 Task: Slide 3 - Hey There!.
Action: Mouse moved to (36, 87)
Screenshot: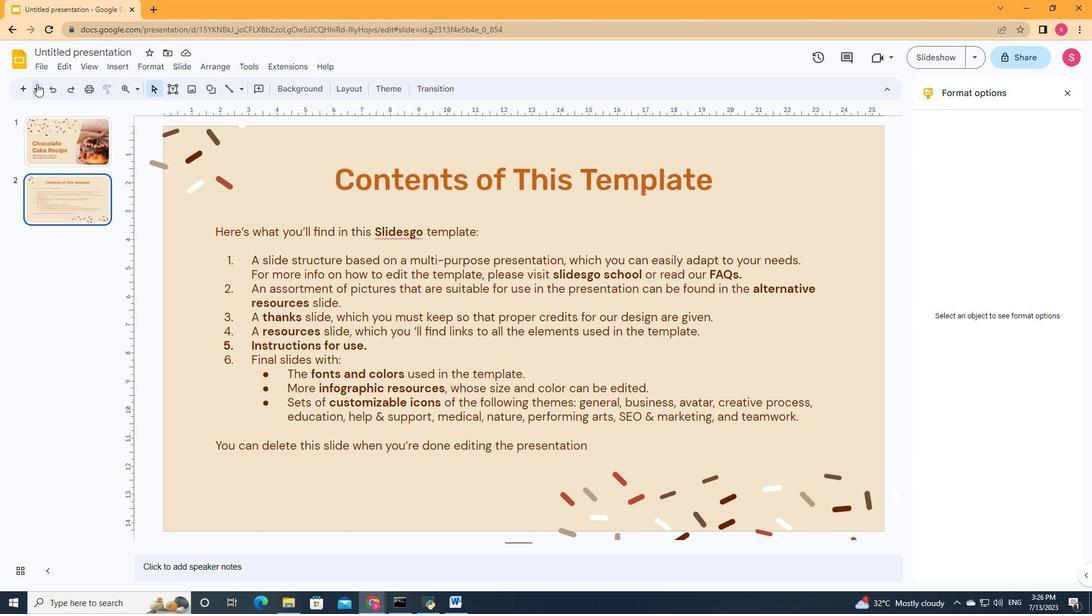 
Action: Mouse pressed left at (36, 87)
Screenshot: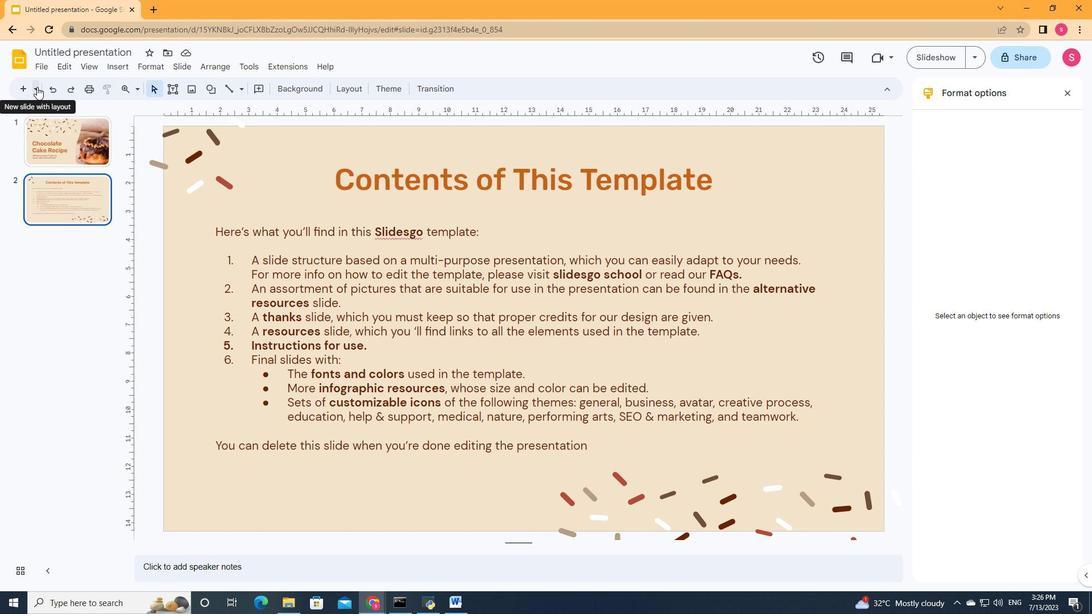 
Action: Mouse moved to (135, 390)
Screenshot: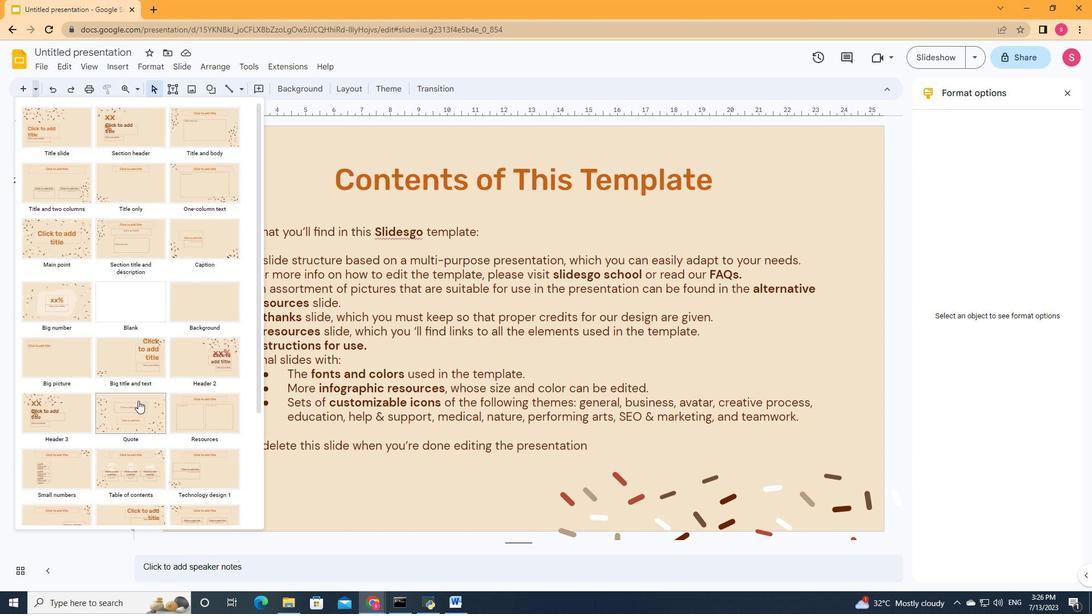 
Action: Mouse scrolled (135, 390) with delta (0, 0)
Screenshot: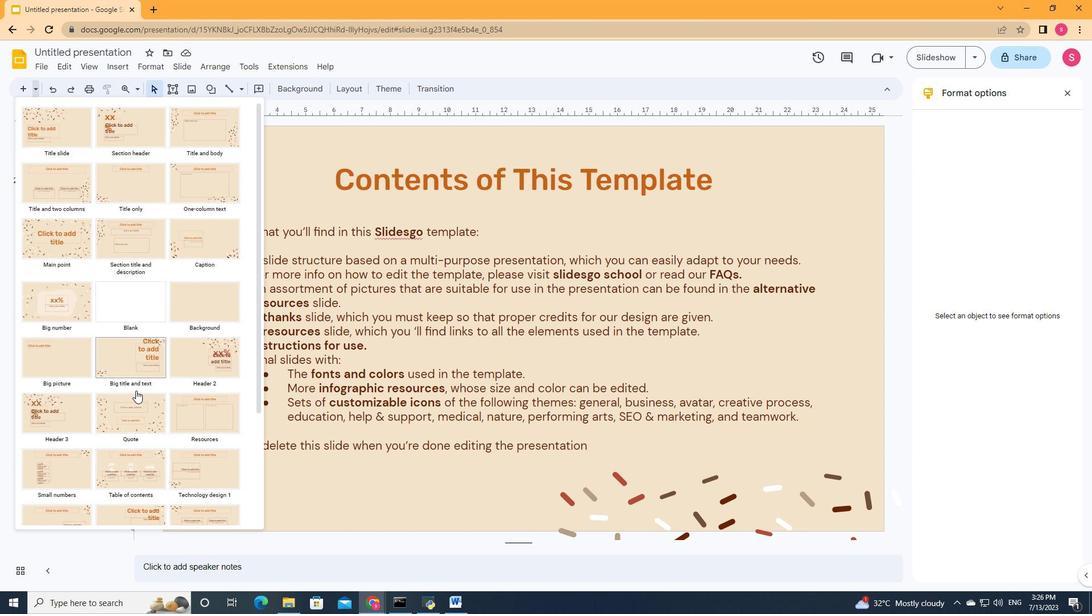 
Action: Mouse moved to (140, 307)
Screenshot: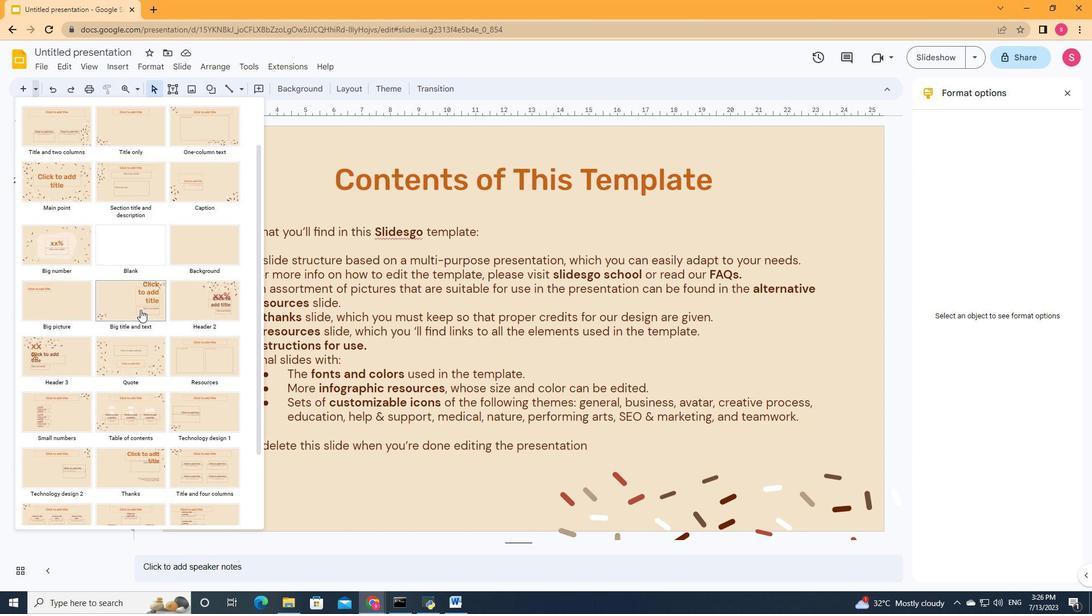 
Action: Mouse pressed left at (140, 307)
Screenshot: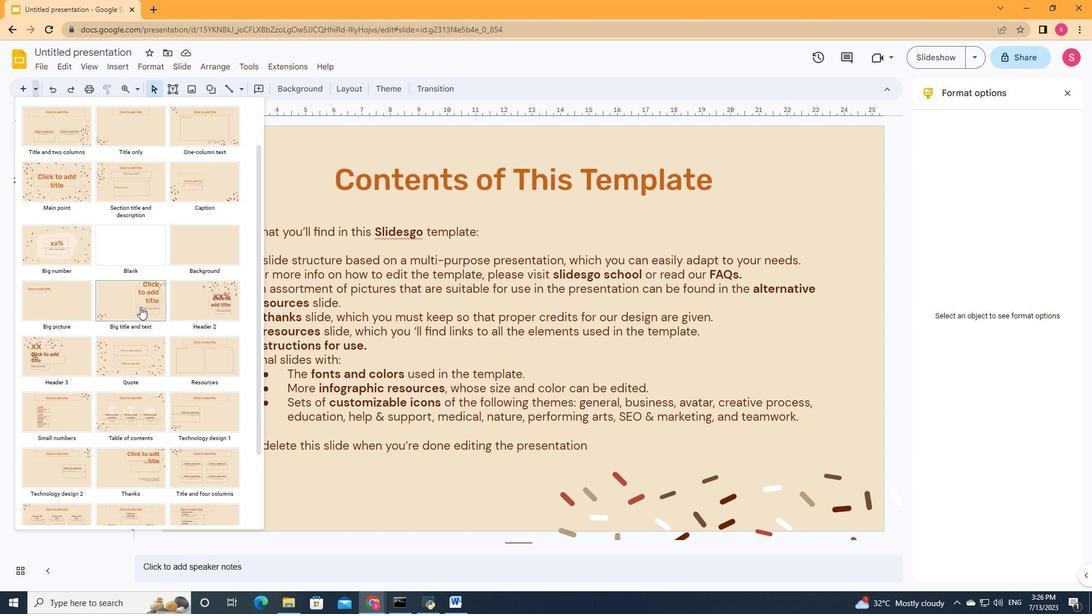 
Action: Mouse moved to (751, 215)
Screenshot: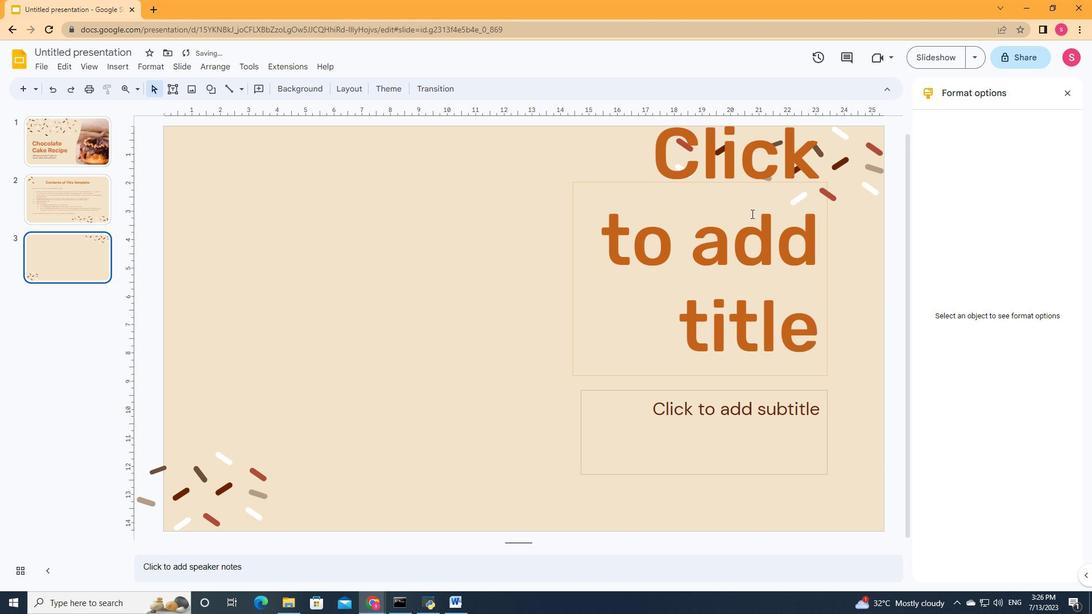 
Action: Mouse pressed left at (751, 215)
Screenshot: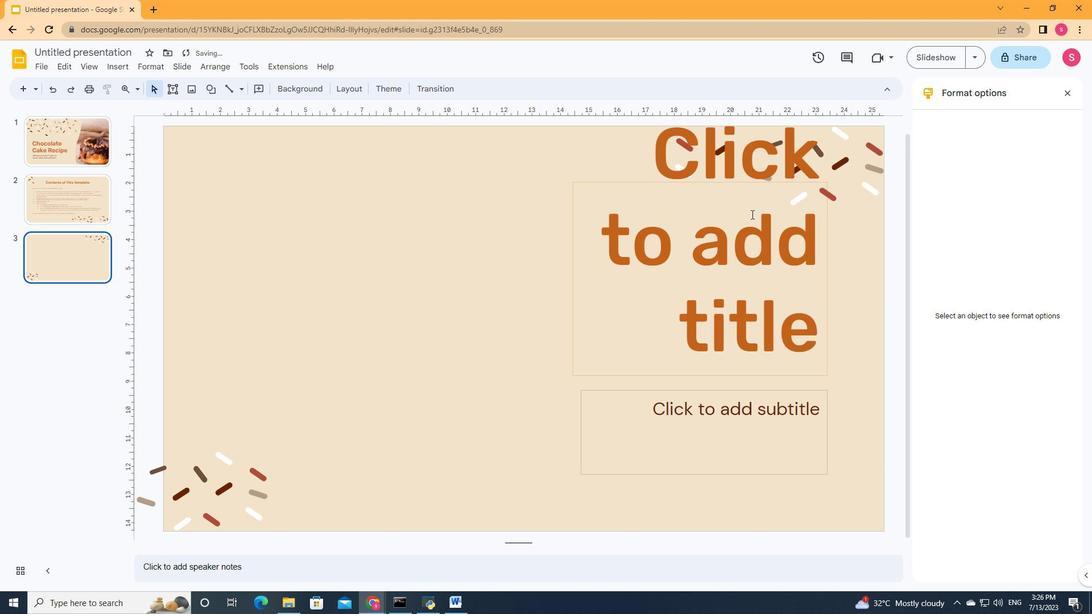 
Action: Key pressed <Key.shift>Hey<Key.space><Key.shift>There<Key.shift><Key.shift><Key.shift><Key.shift><Key.shift><Key.shift><Key.shift><Key.shift><Key.shift><Key.shift>!
Screenshot: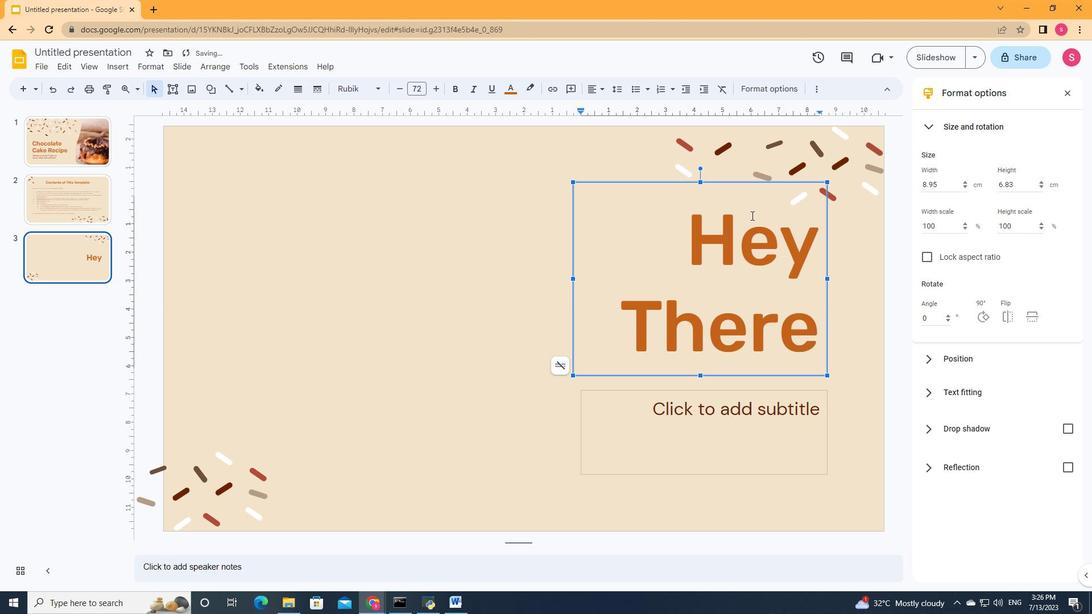 
Action: Mouse moved to (769, 418)
Screenshot: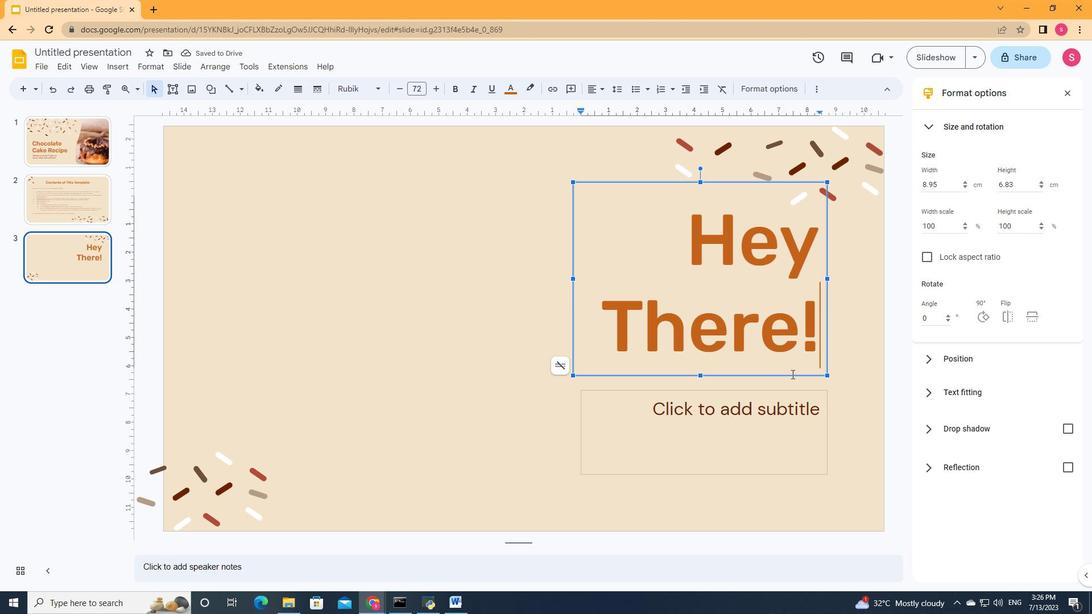 
Action: Mouse pressed left at (769, 418)
Screenshot: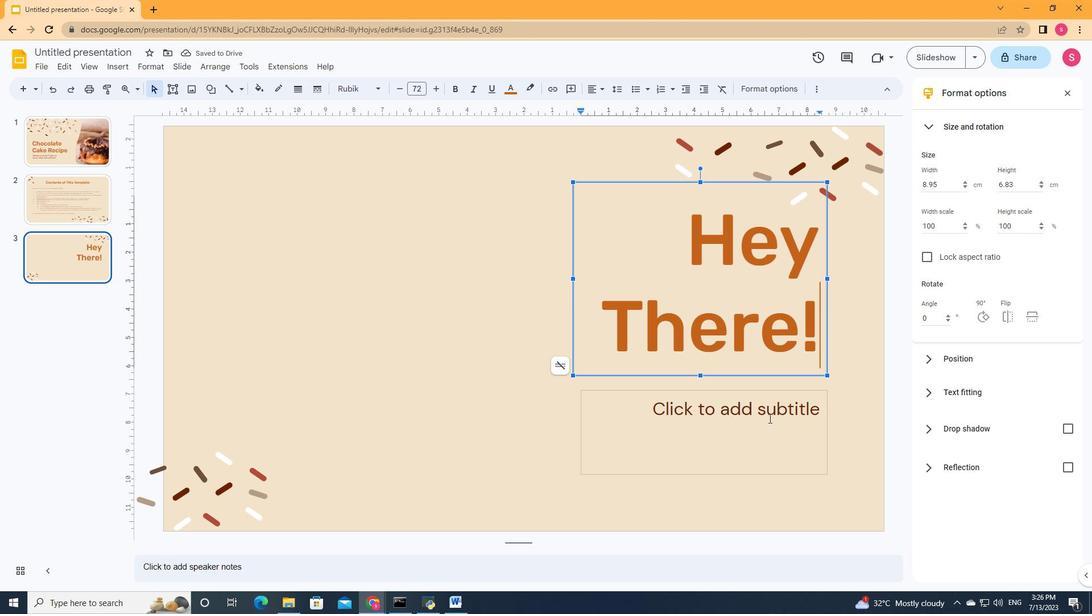 
Action: Mouse moved to (768, 419)
Screenshot: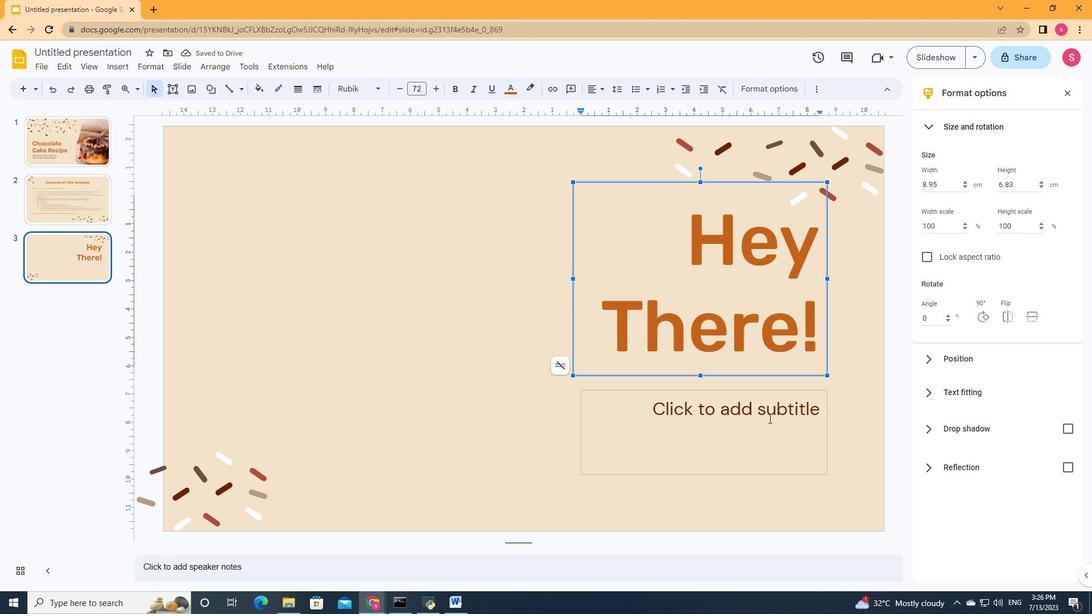 
Action: Key pressed <Key.shift>Are<Key.space>you<Key.space>ready<Key.space>to<Key.space>make<Key.space>an<Key.space>awa<Key.backspace>esome<Key.space>chocolate<Key.space>cake<Key.shift><Key.shift><Key.shift><Key.shift><Key.shift><Key.shift><Key.shift><Key.shift><Key.shift><Key.shift><Key.shift><Key.shift>?<Key.space>le<Key.backspace><Key.backspace><Key.shift><Key.shift>Let's<Key.space>start<Key.space>then<Key.shift><Key.shift><Key.shift>!
Screenshot: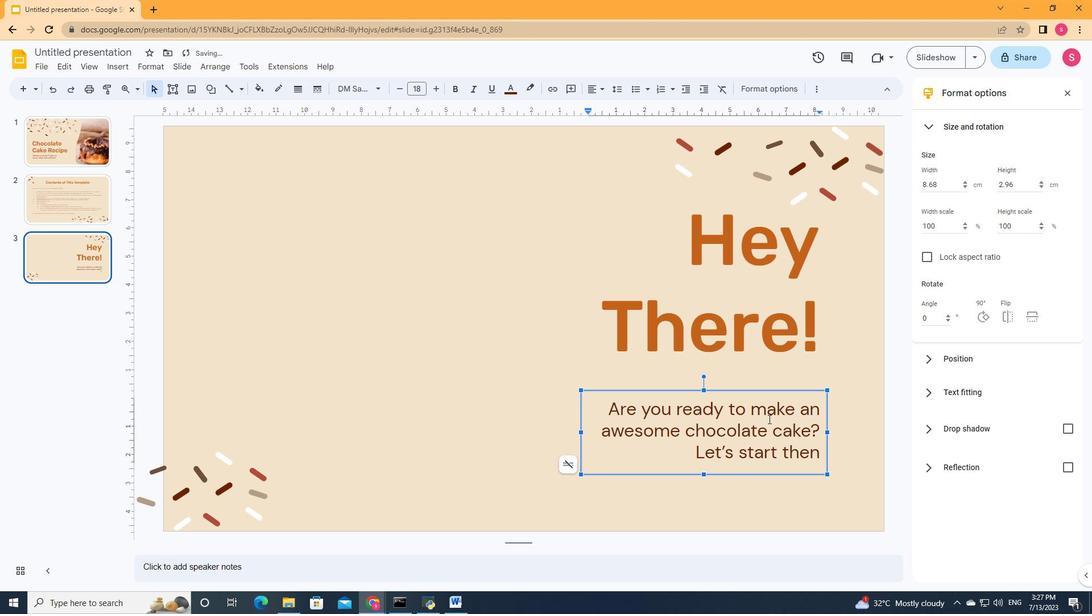 
Action: Mouse moved to (724, 379)
Screenshot: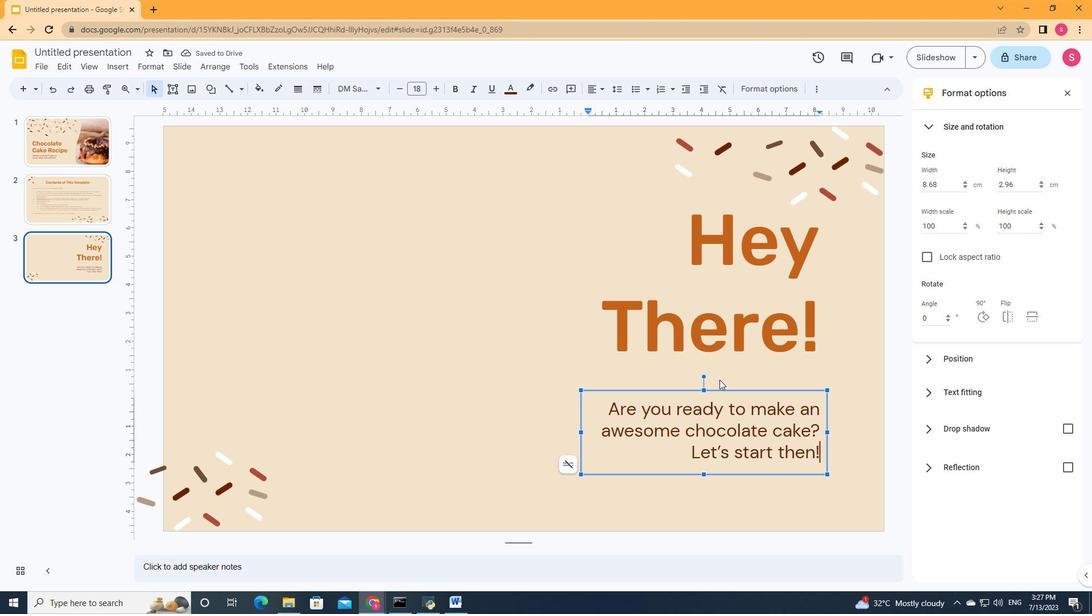
Action: Mouse pressed left at (724, 379)
Screenshot: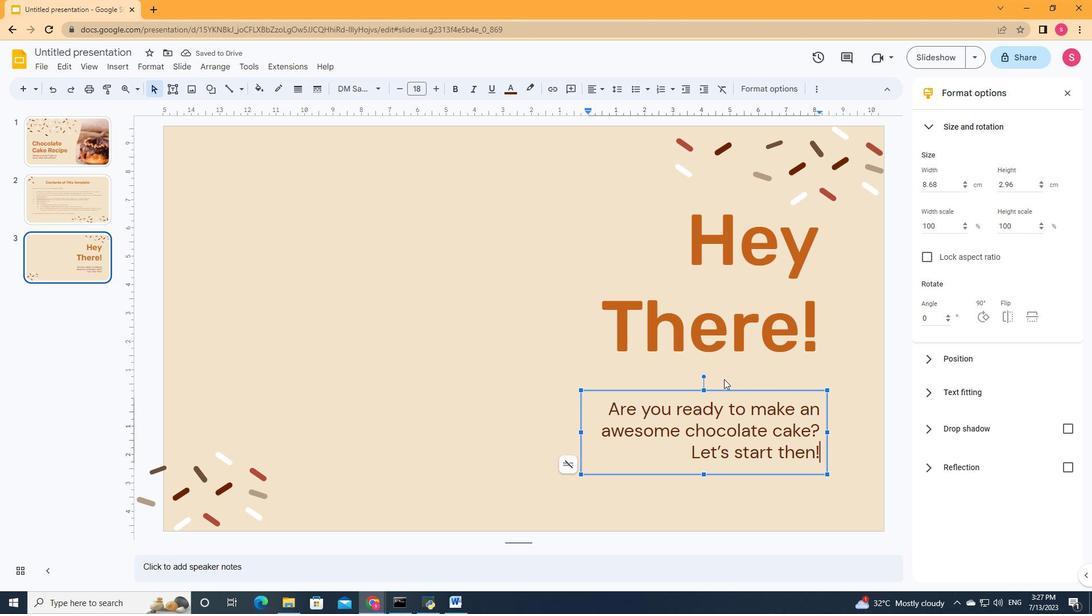 
Action: Mouse moved to (241, 87)
Screenshot: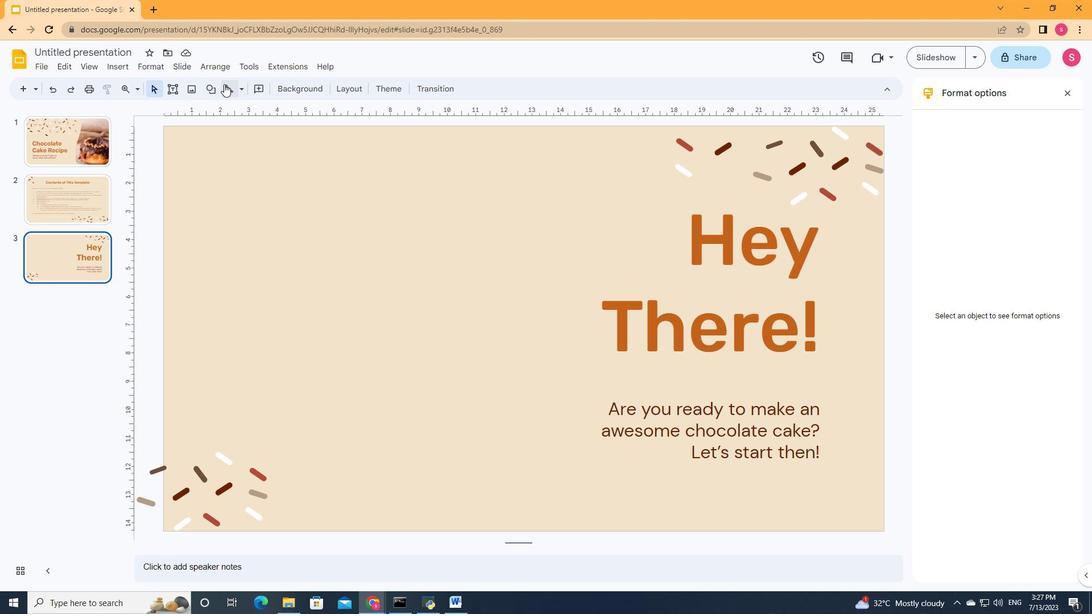 
Action: Mouse pressed left at (241, 87)
Screenshot: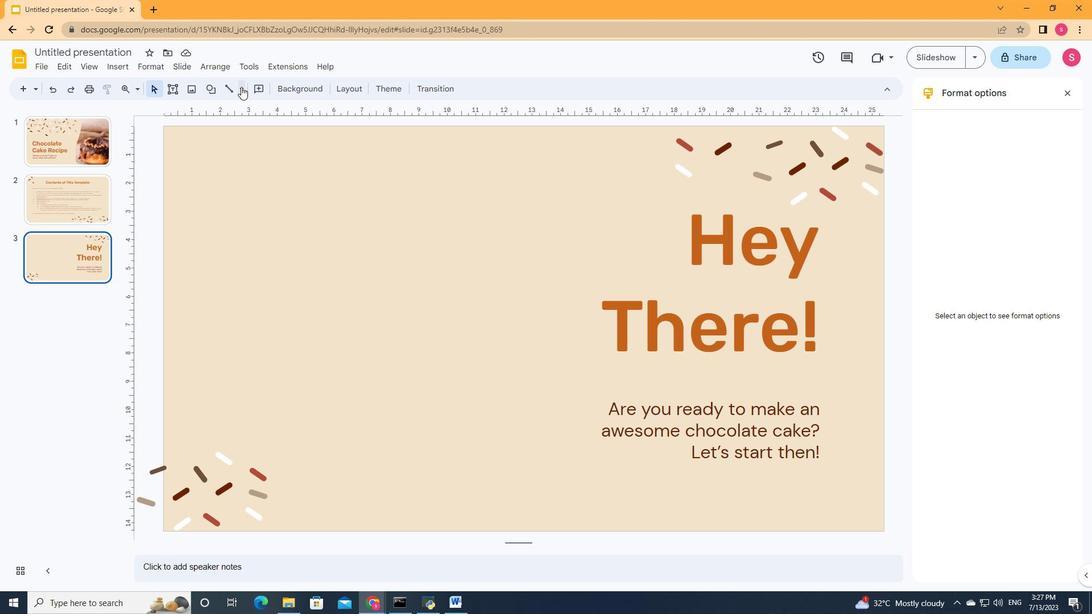 
Action: Mouse moved to (248, 112)
Screenshot: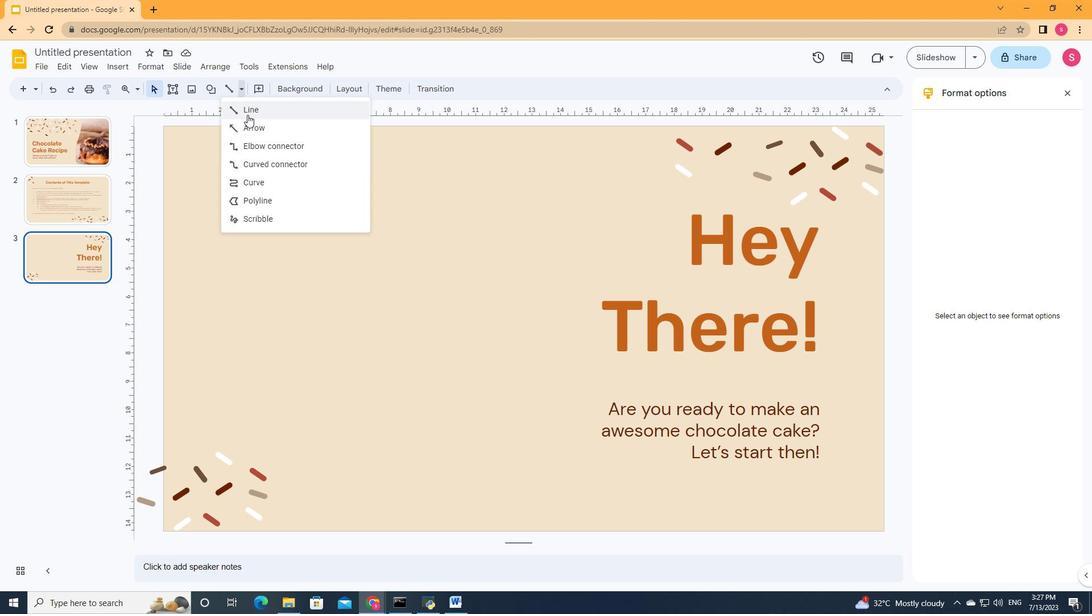 
Action: Mouse pressed left at (248, 112)
Screenshot: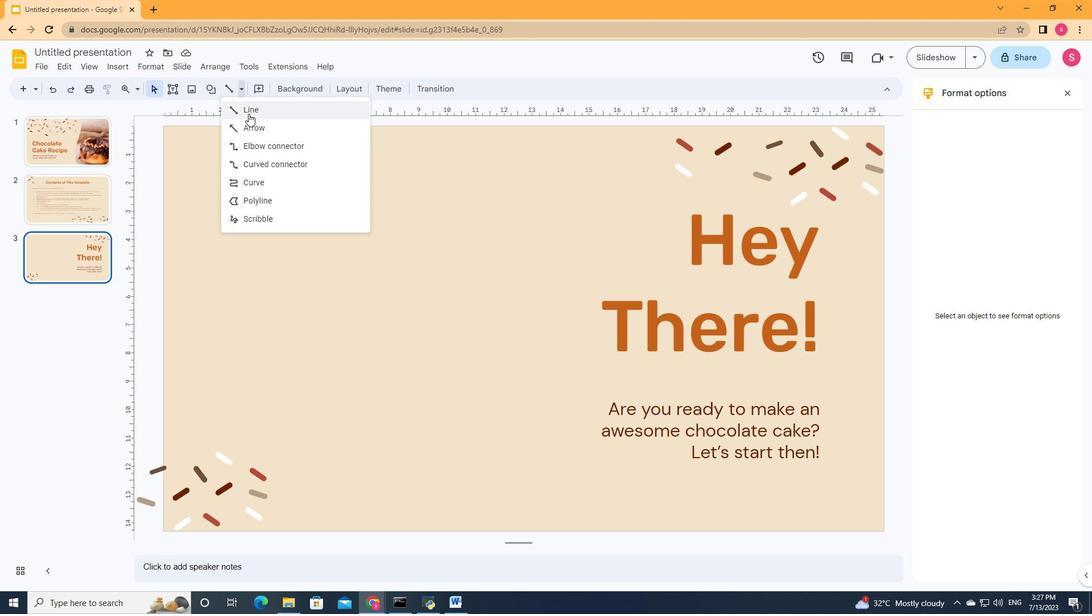 
Action: Mouse moved to (613, 379)
Screenshot: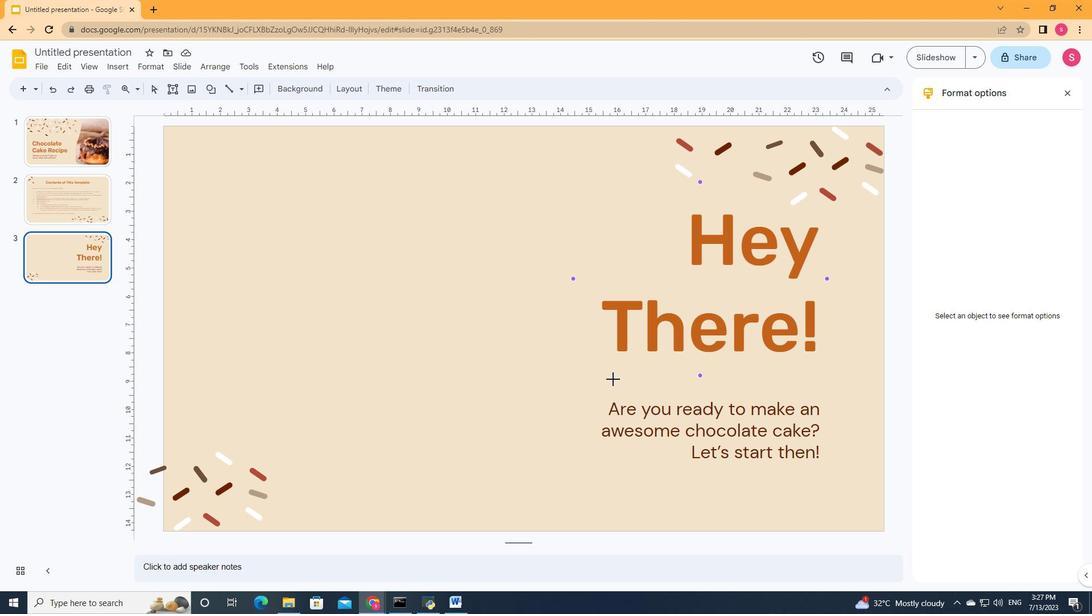 
Action: Mouse pressed left at (613, 379)
Screenshot: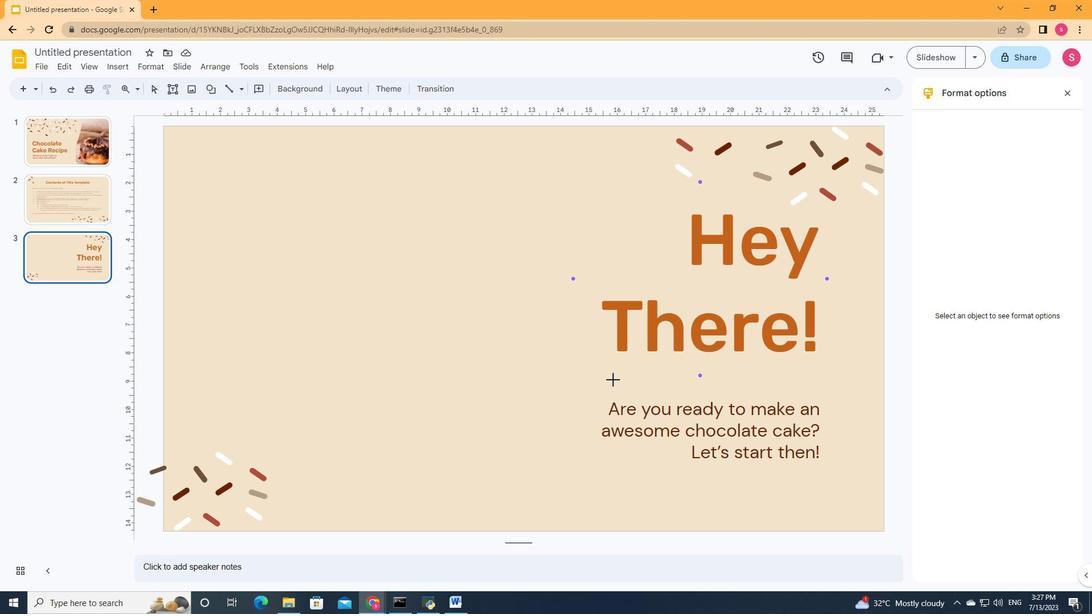 
Action: Mouse moved to (295, 89)
Screenshot: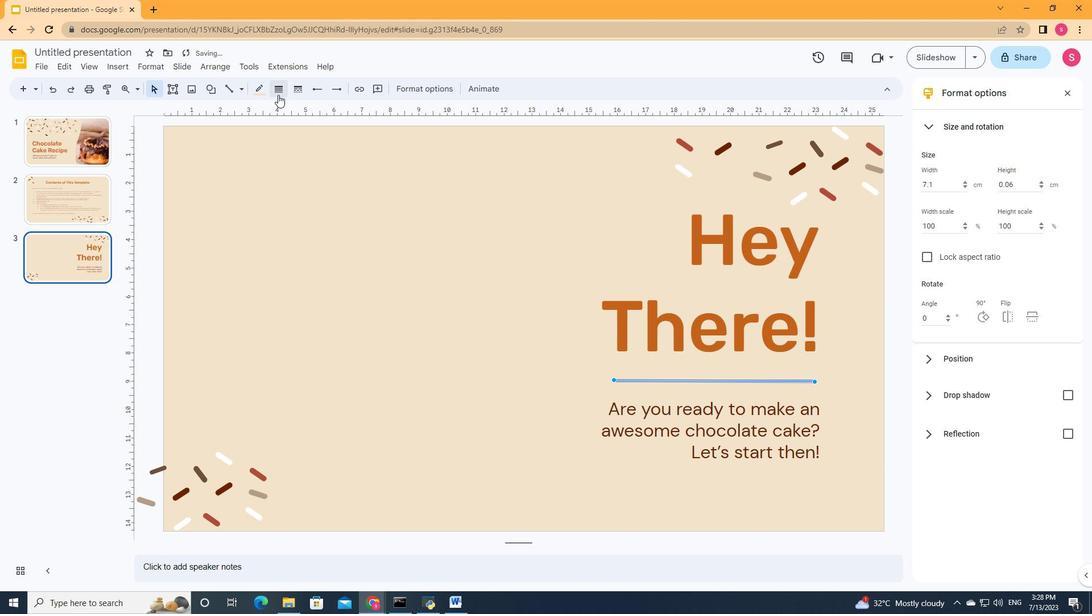 
Action: Mouse pressed left at (295, 89)
Screenshot: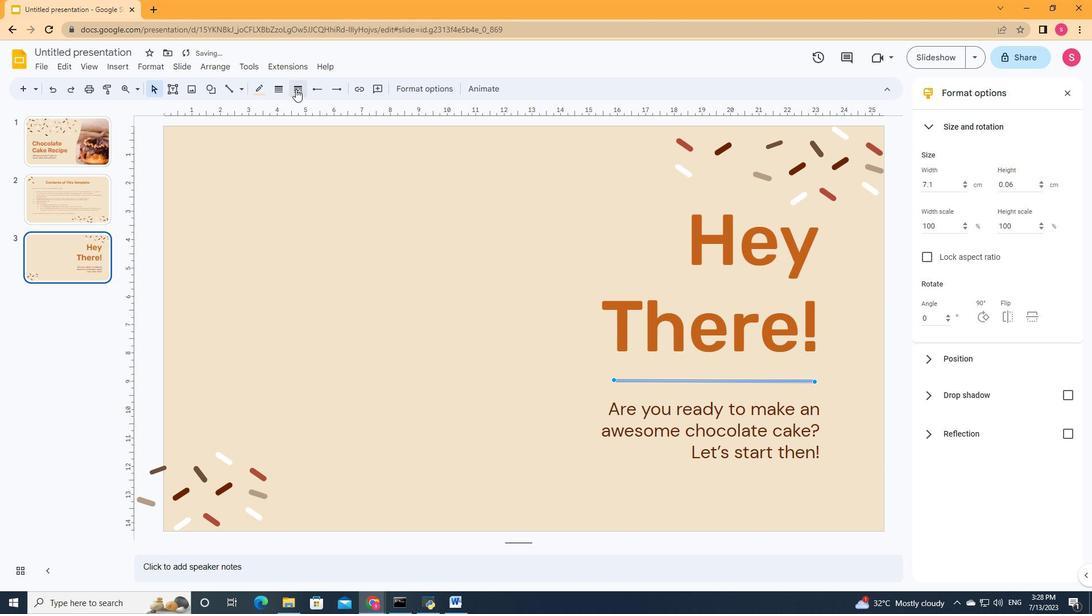 
Action: Mouse moved to (322, 179)
Screenshot: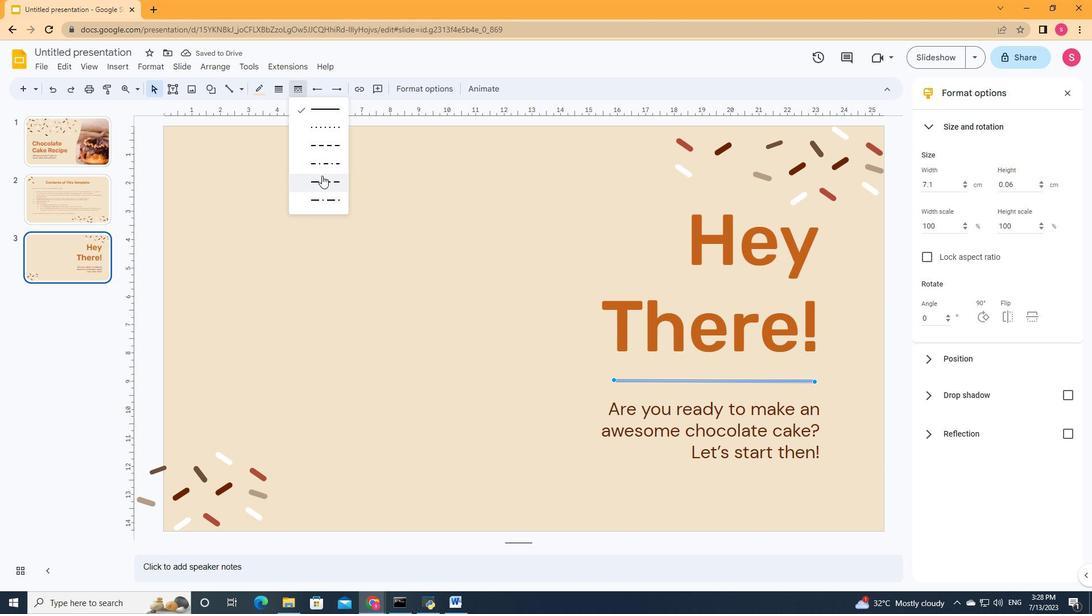 
Action: Mouse pressed left at (322, 179)
Screenshot: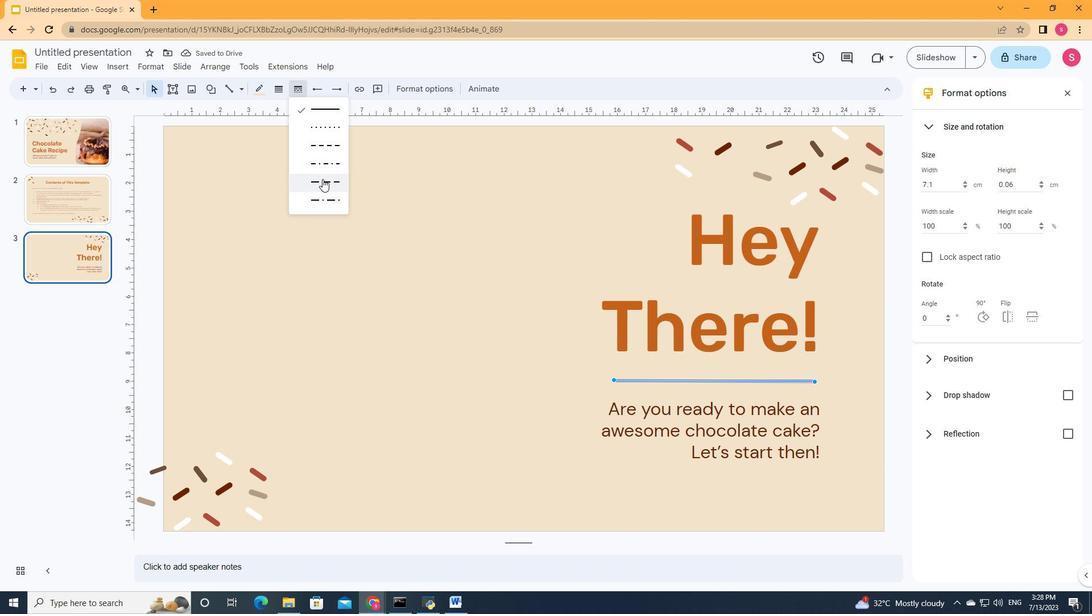 
Action: Mouse moved to (548, 361)
Screenshot: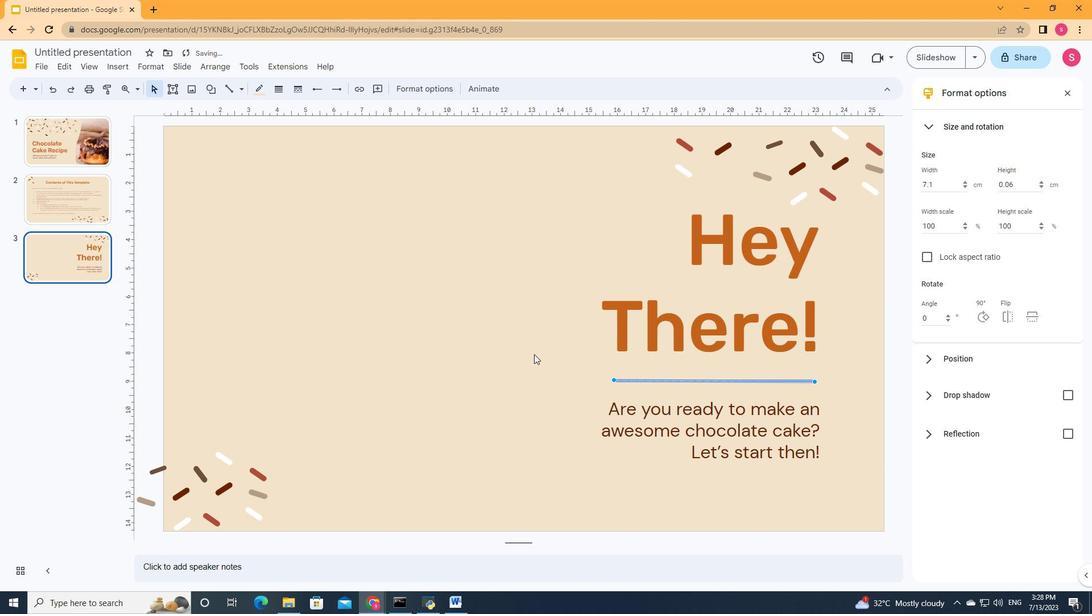 
Action: Mouse pressed left at (548, 361)
Screenshot: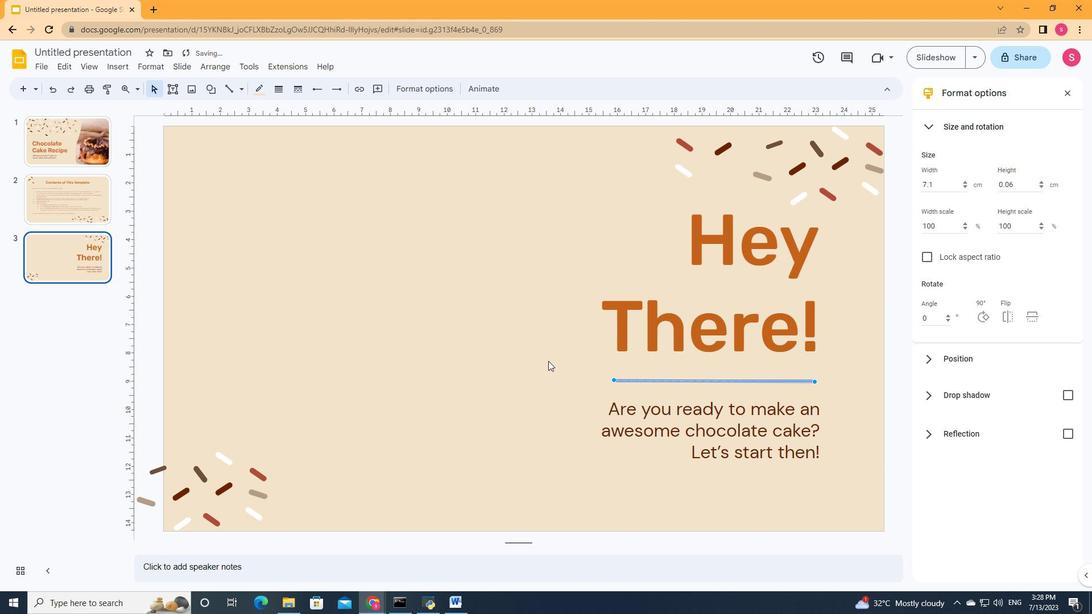 
Action: Mouse moved to (633, 381)
Screenshot: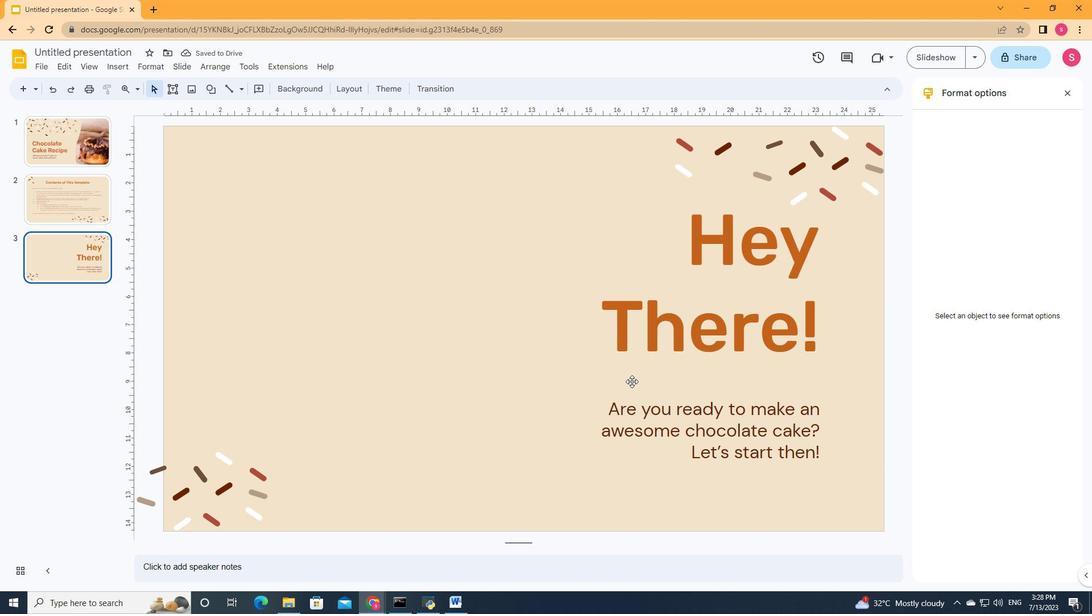 
Action: Mouse pressed left at (633, 381)
Screenshot: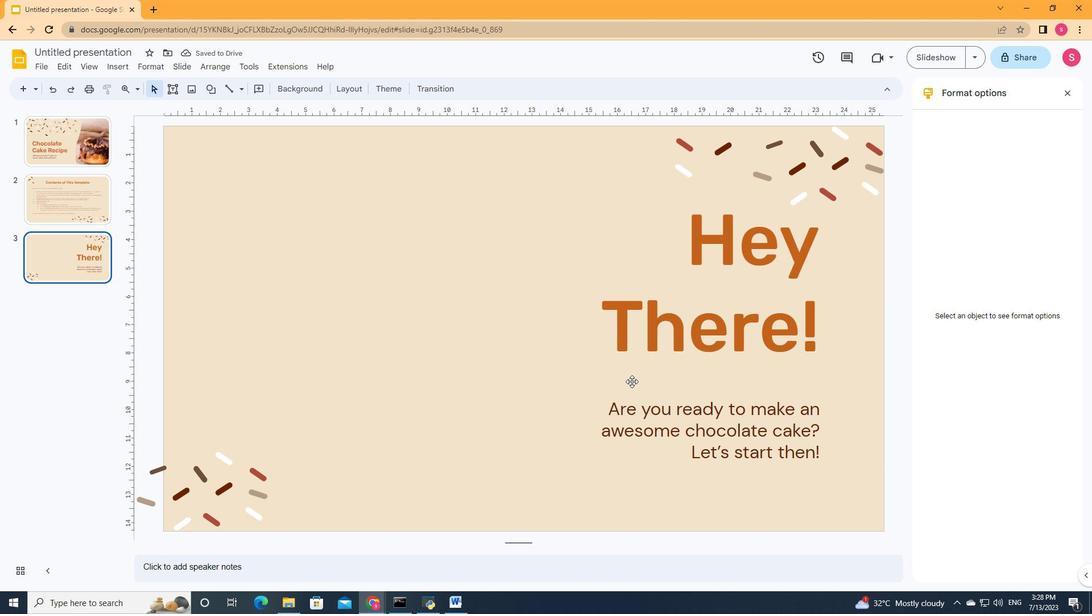 
Action: Mouse moved to (258, 93)
Screenshot: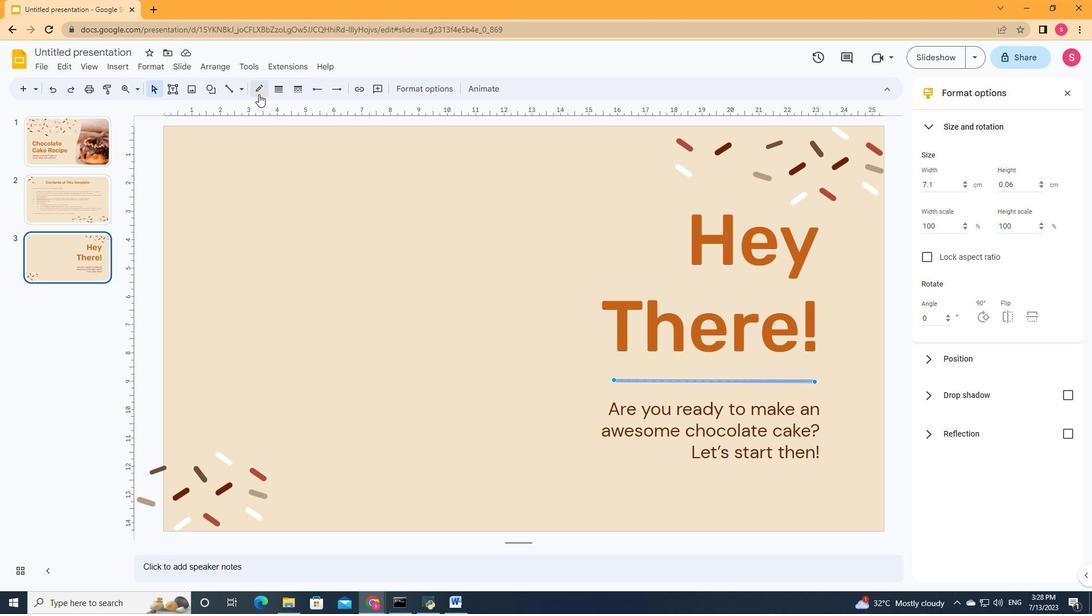 
Action: Mouse pressed left at (258, 93)
Screenshot: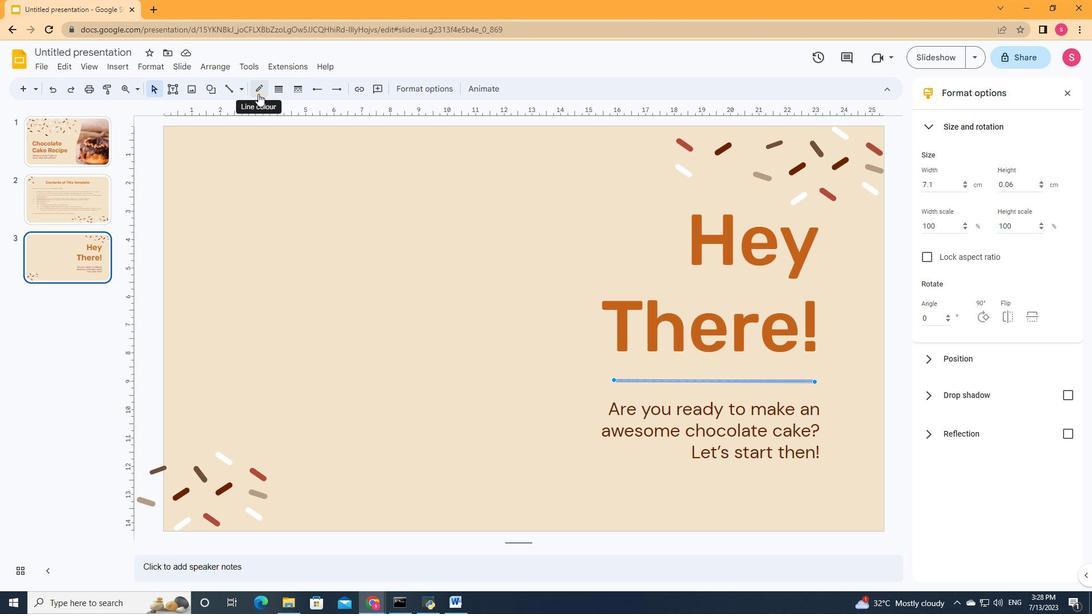 
Action: Mouse moved to (262, 124)
Screenshot: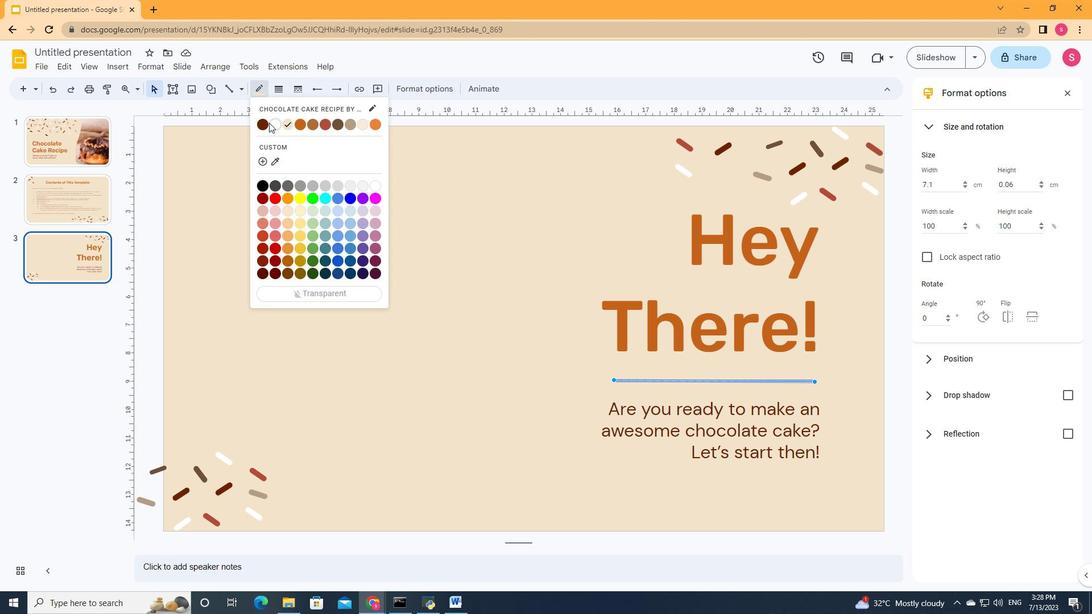 
Action: Mouse pressed left at (262, 124)
Screenshot: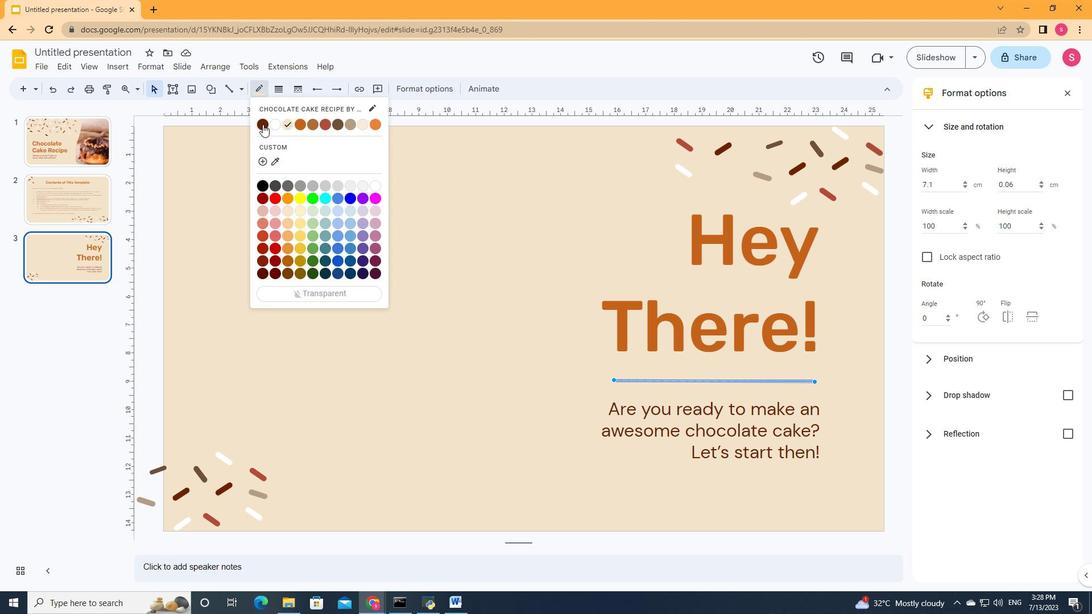
Action: Mouse moved to (550, 363)
Screenshot: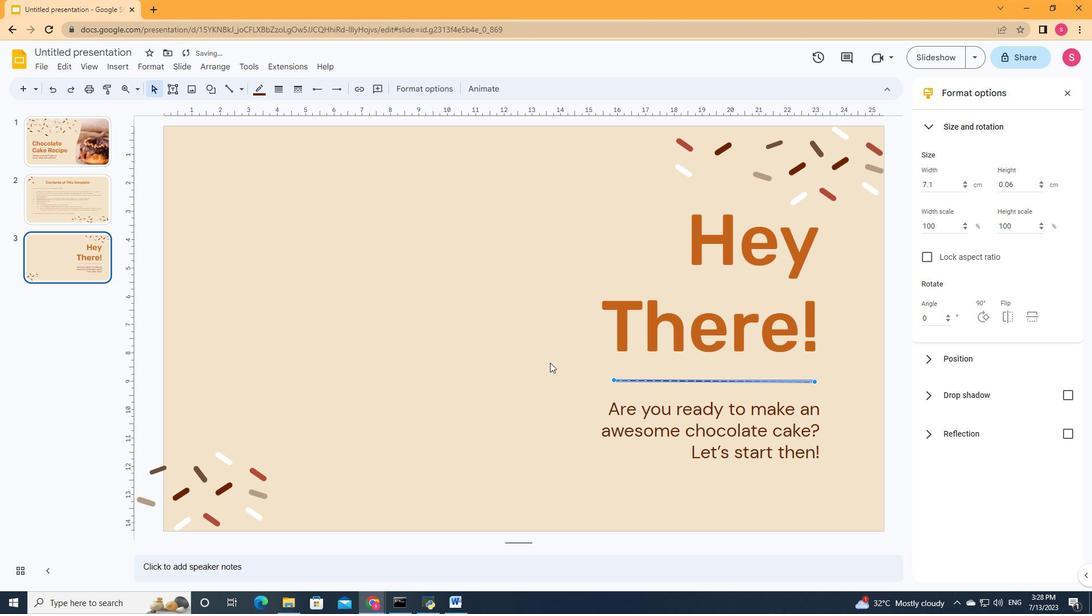 
Action: Mouse pressed left at (550, 363)
Screenshot: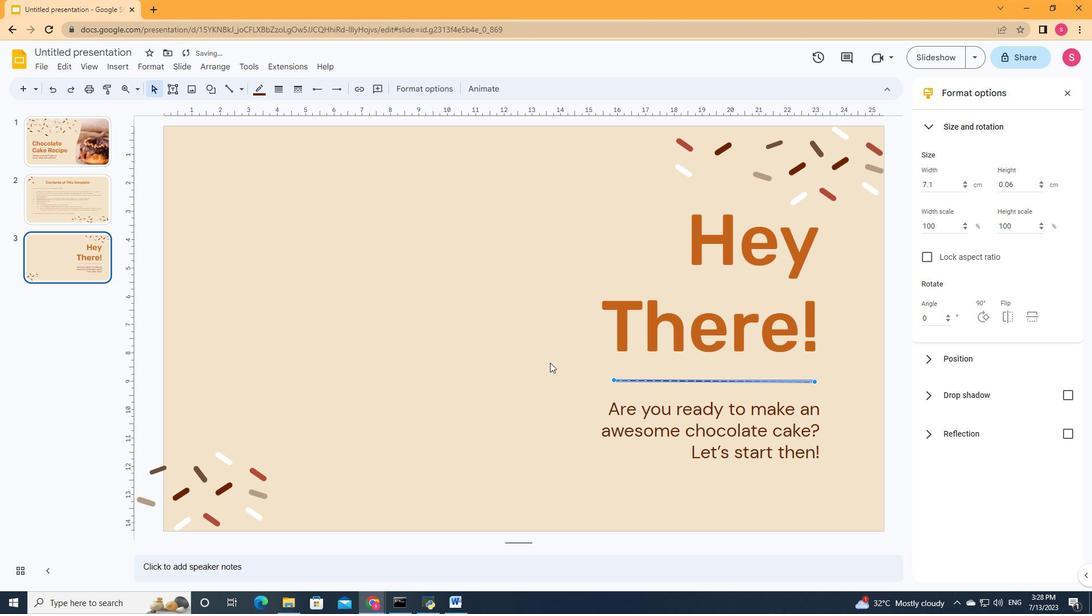 
Action: Mouse moved to (120, 72)
Screenshot: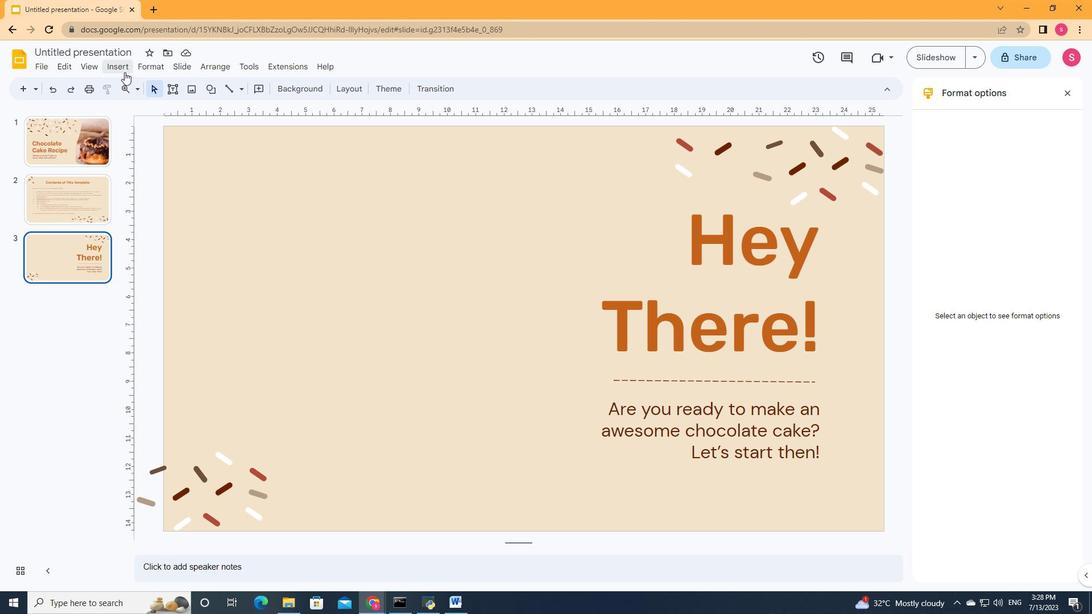 
Action: Mouse pressed left at (120, 72)
Screenshot: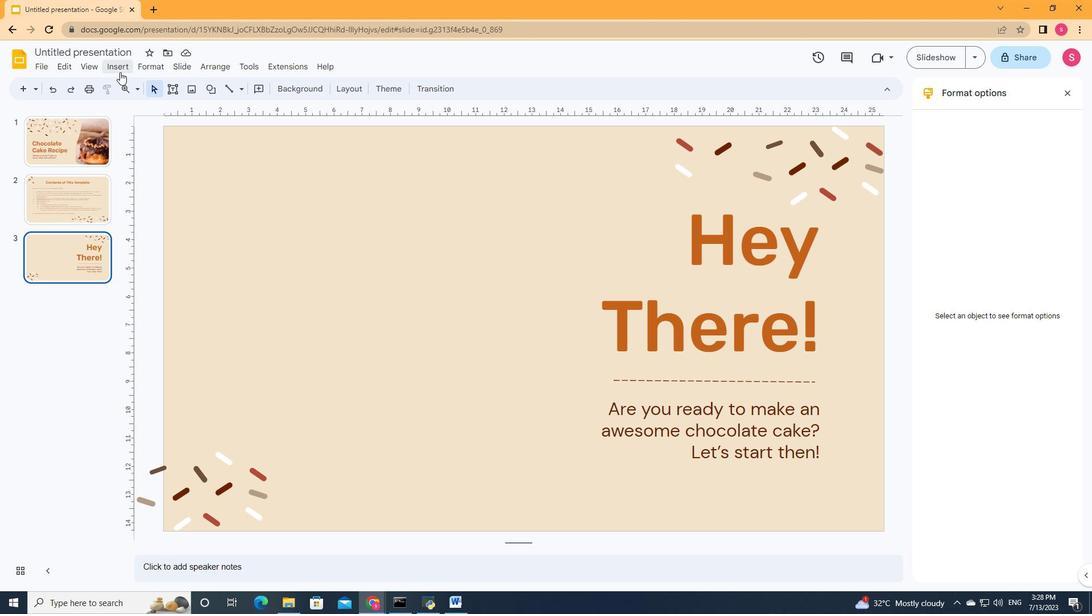 
Action: Mouse moved to (296, 84)
Screenshot: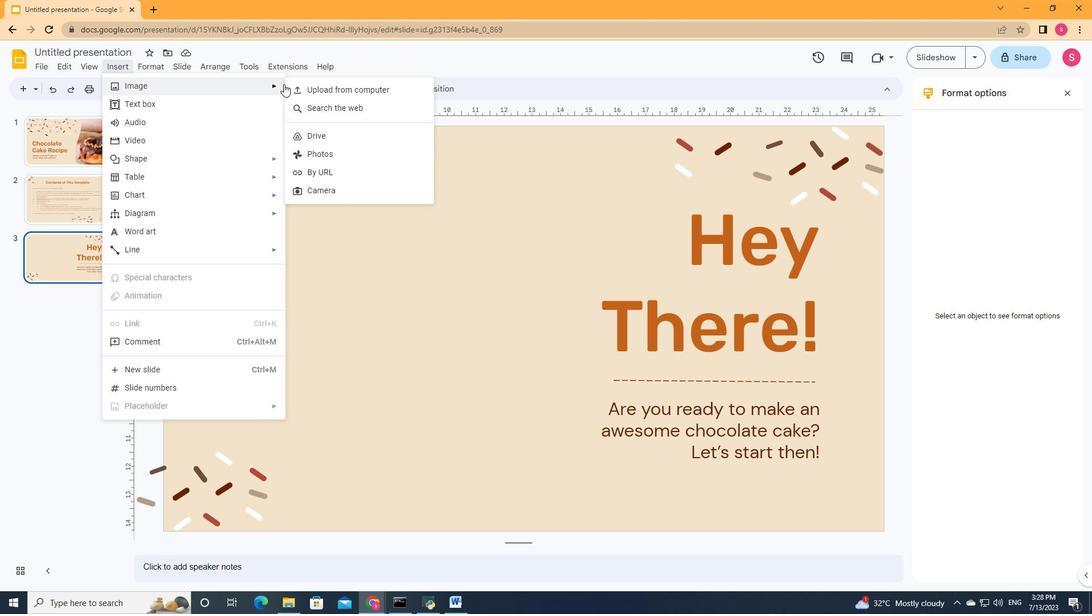 
Action: Mouse pressed left at (296, 84)
Screenshot: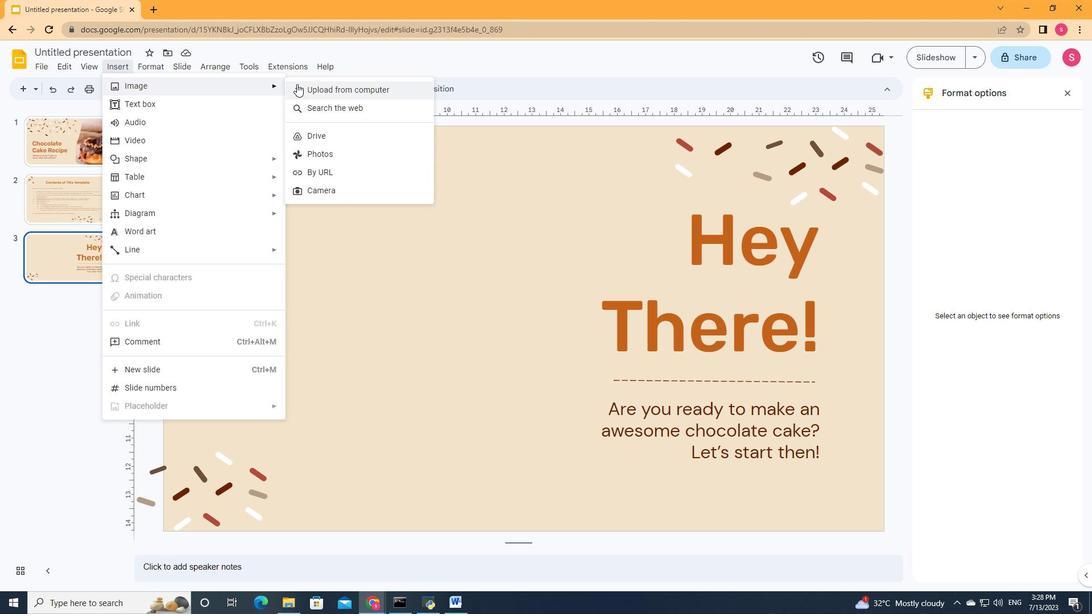 
Action: Mouse moved to (349, 324)
Screenshot: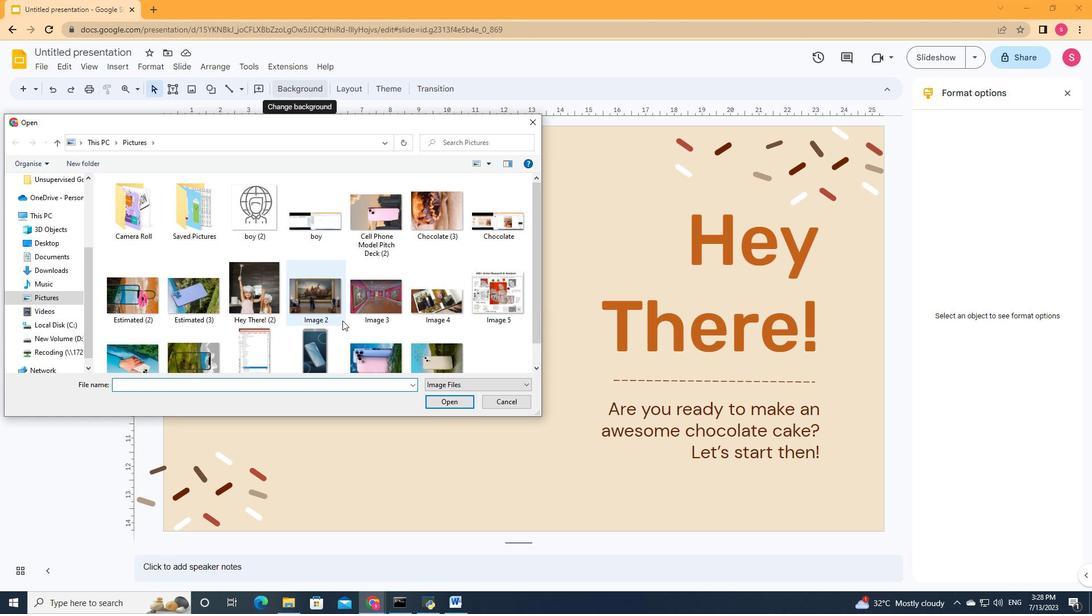 
Action: Mouse scrolled (349, 324) with delta (0, 0)
Screenshot: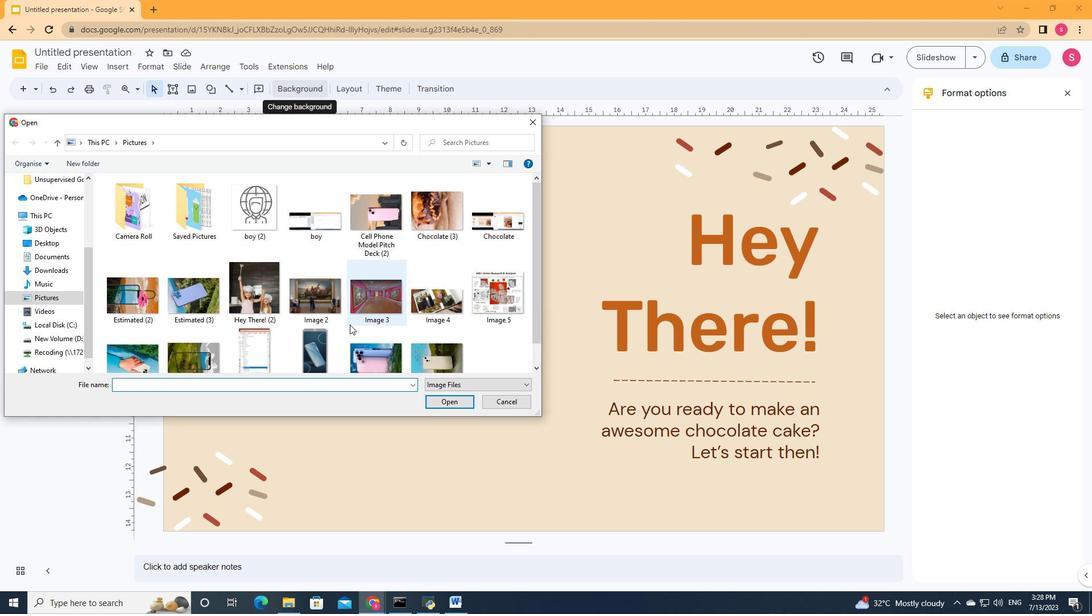 
Action: Mouse scrolled (349, 324) with delta (0, 0)
Screenshot: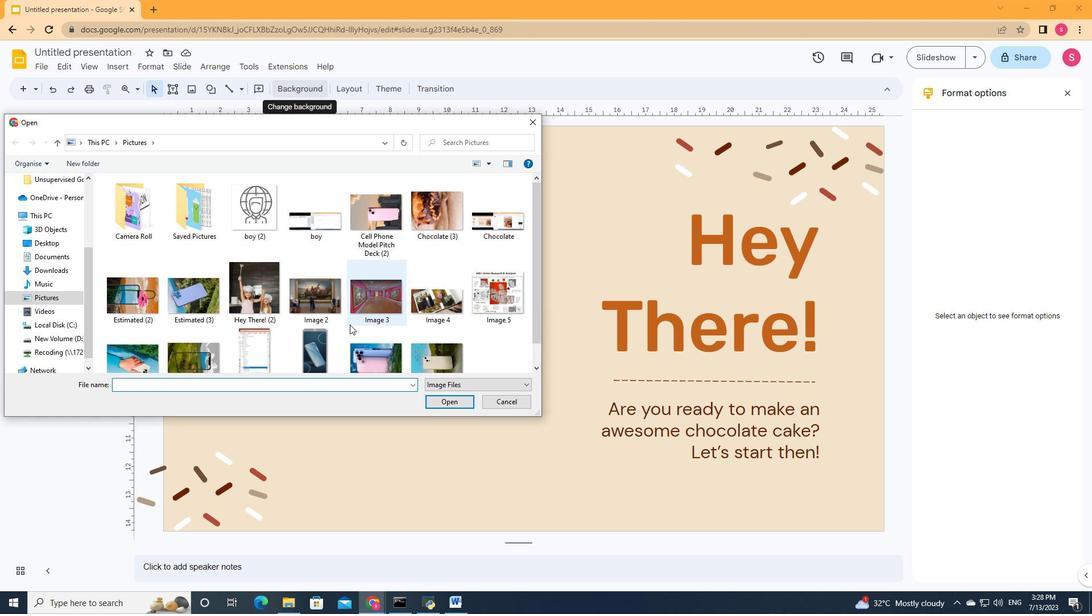 
Action: Mouse scrolled (349, 324) with delta (0, 0)
Screenshot: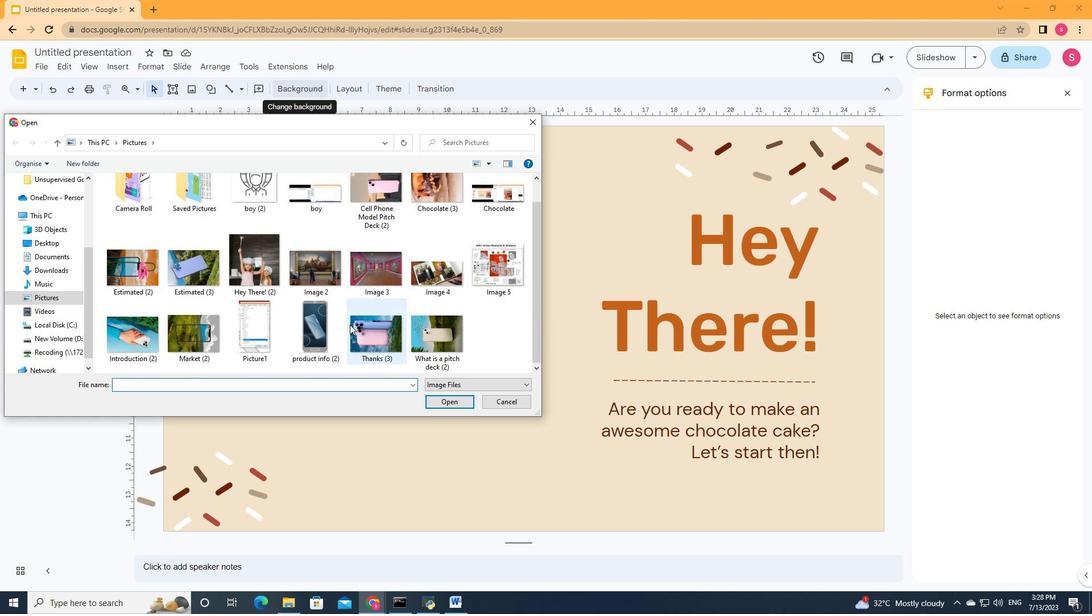 
Action: Mouse moved to (253, 266)
Screenshot: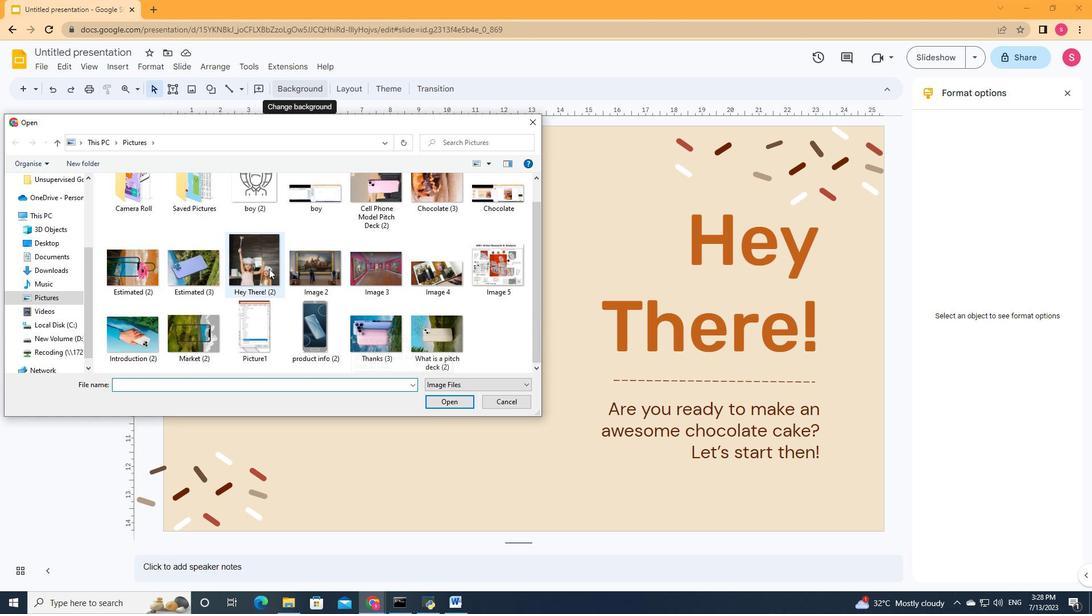 
Action: Mouse pressed left at (253, 266)
Screenshot: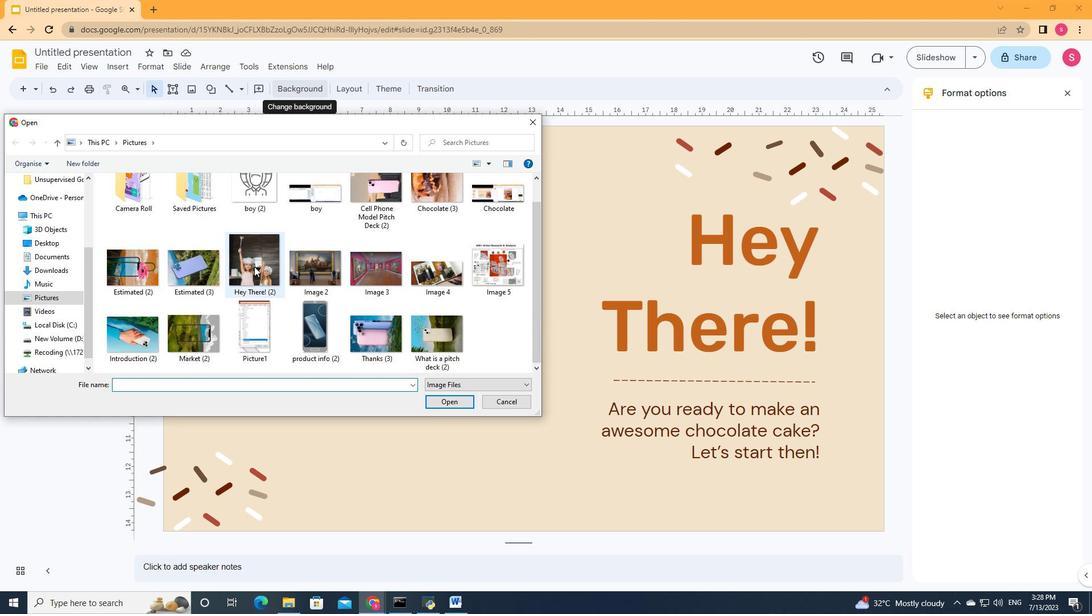 
Action: Mouse moved to (448, 403)
Screenshot: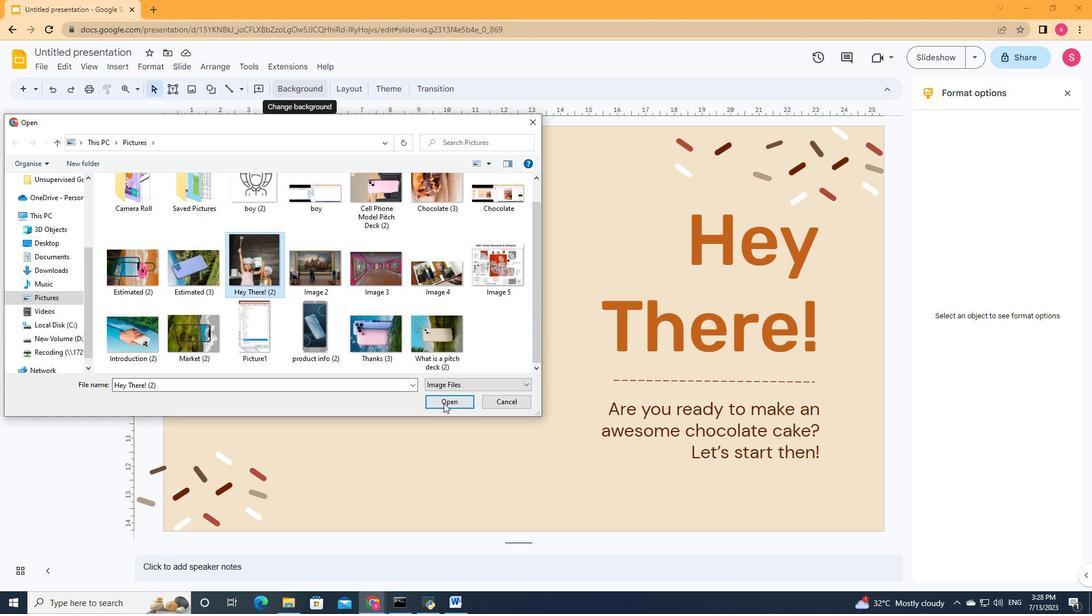 
Action: Mouse pressed left at (448, 403)
Screenshot: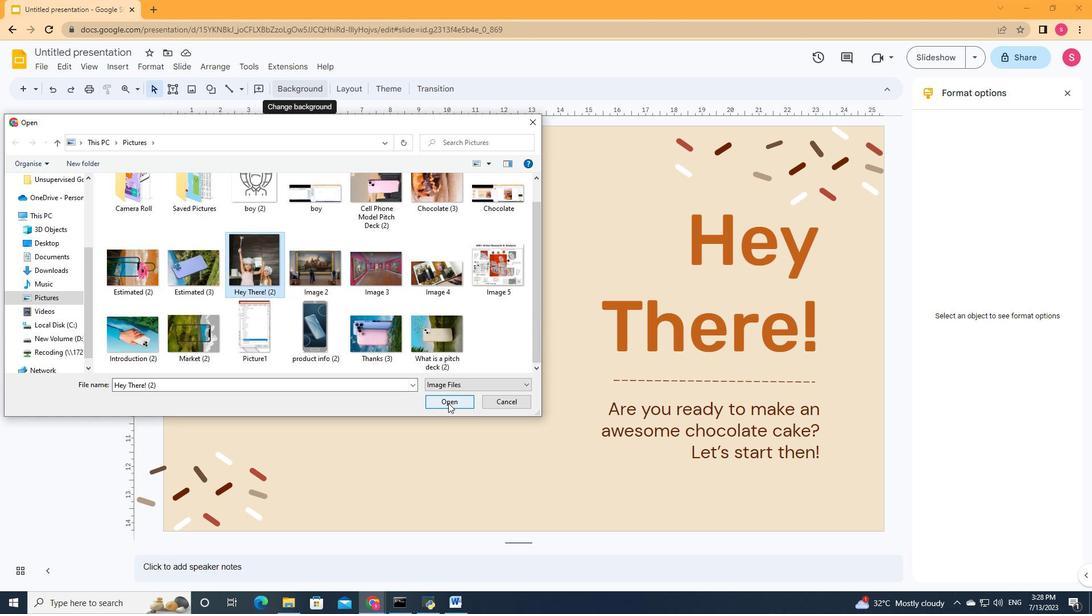 
Action: Mouse moved to (368, 91)
Screenshot: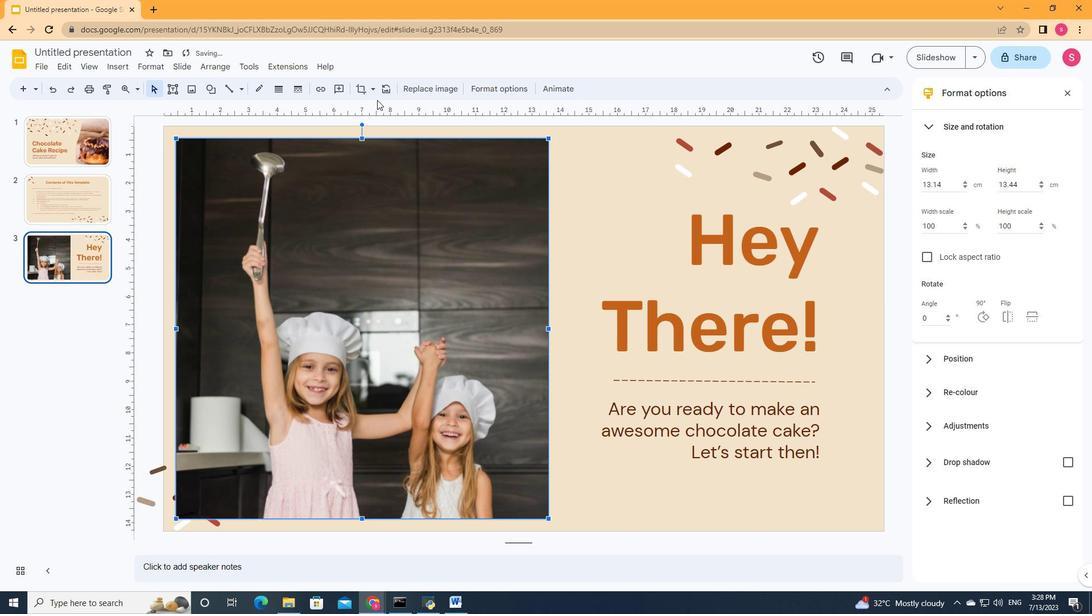 
Action: Mouse pressed left at (368, 91)
Screenshot: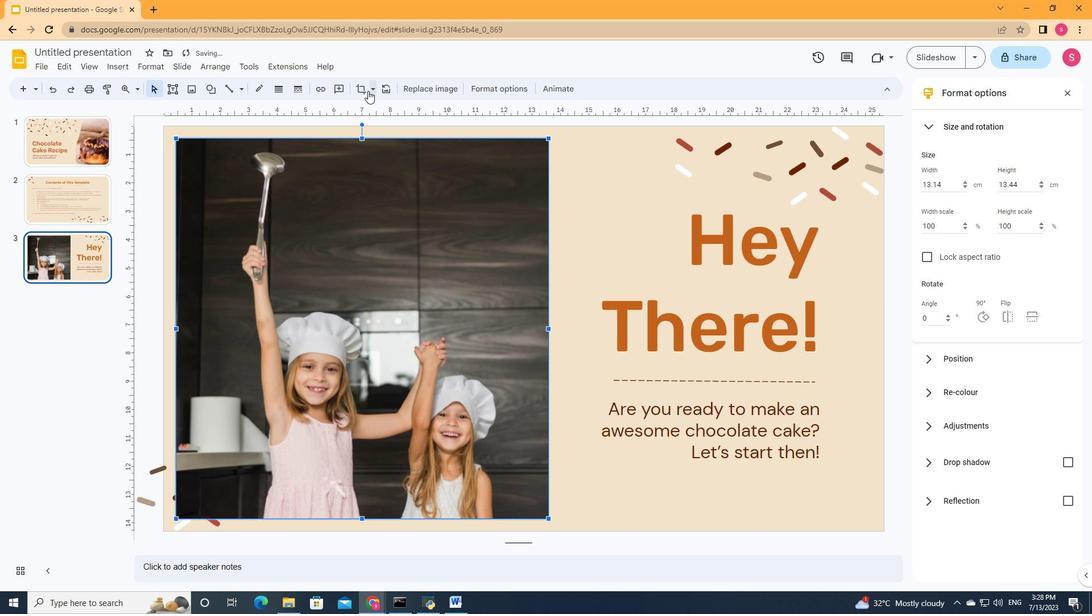 
Action: Mouse moved to (454, 193)
Screenshot: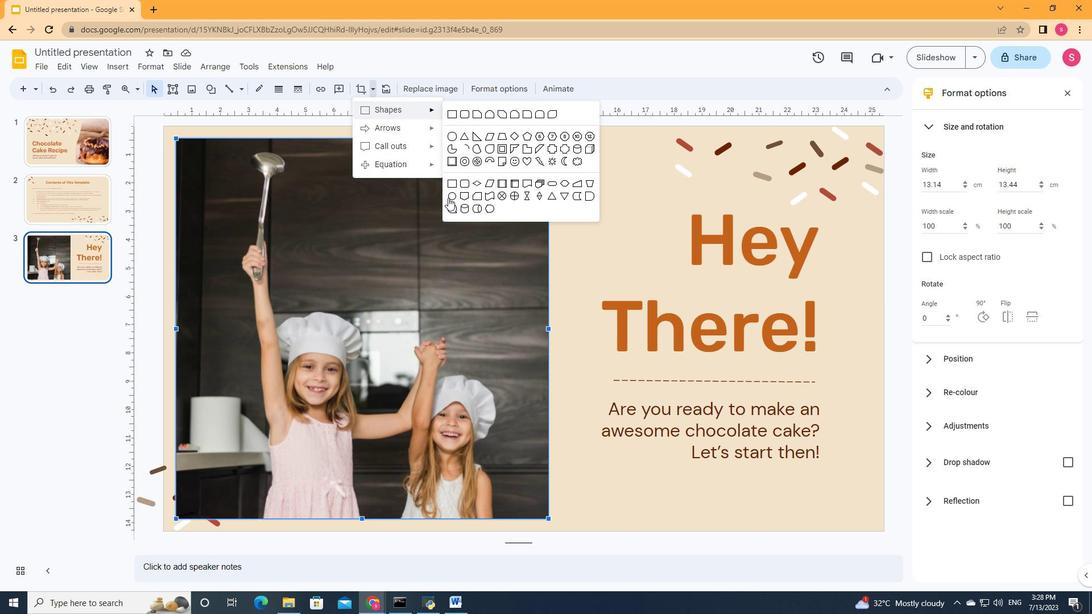 
Action: Mouse pressed left at (454, 193)
Screenshot: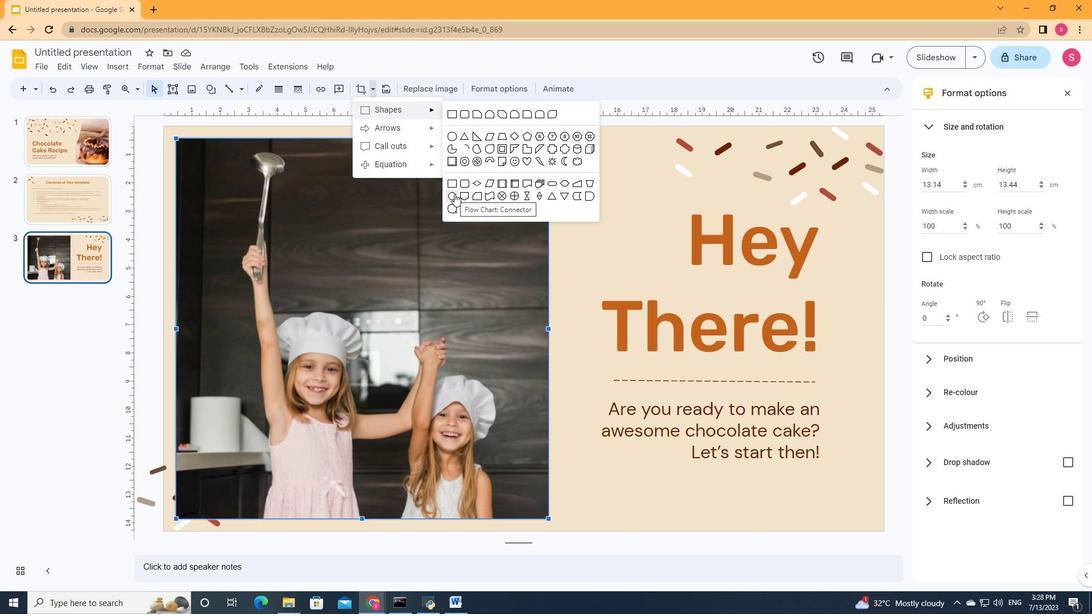 
Action: Mouse moved to (550, 517)
Screenshot: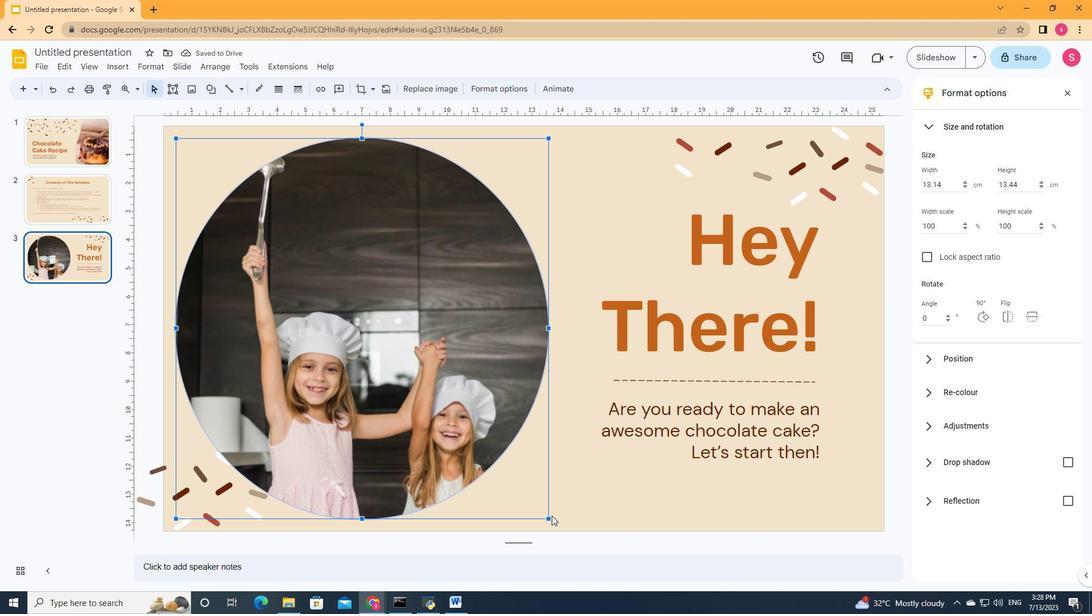
Action: Mouse pressed left at (550, 517)
Screenshot: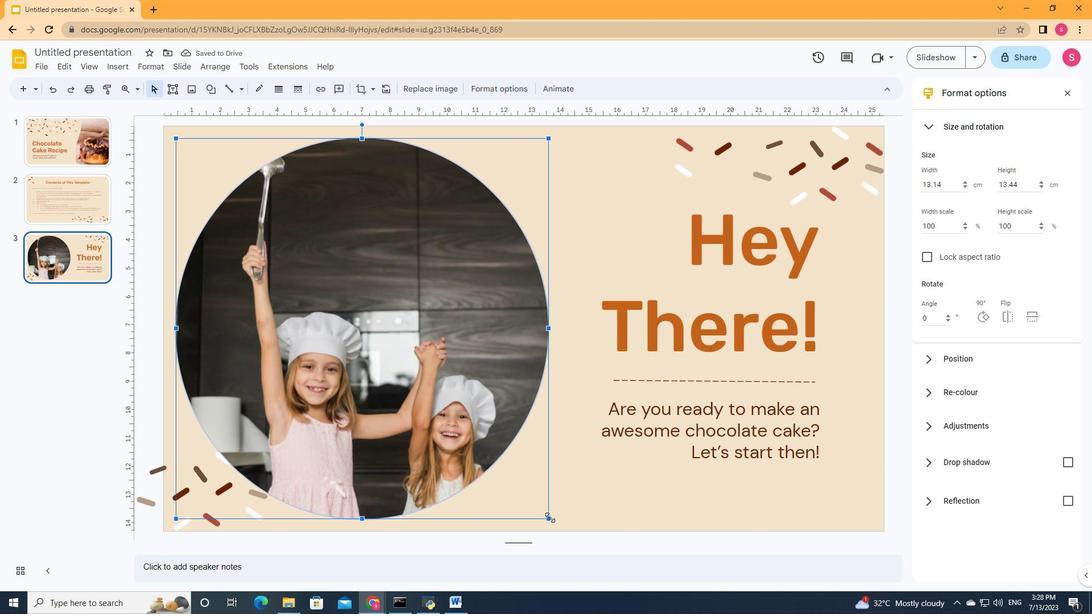 
Action: Mouse moved to (531, 502)
Screenshot: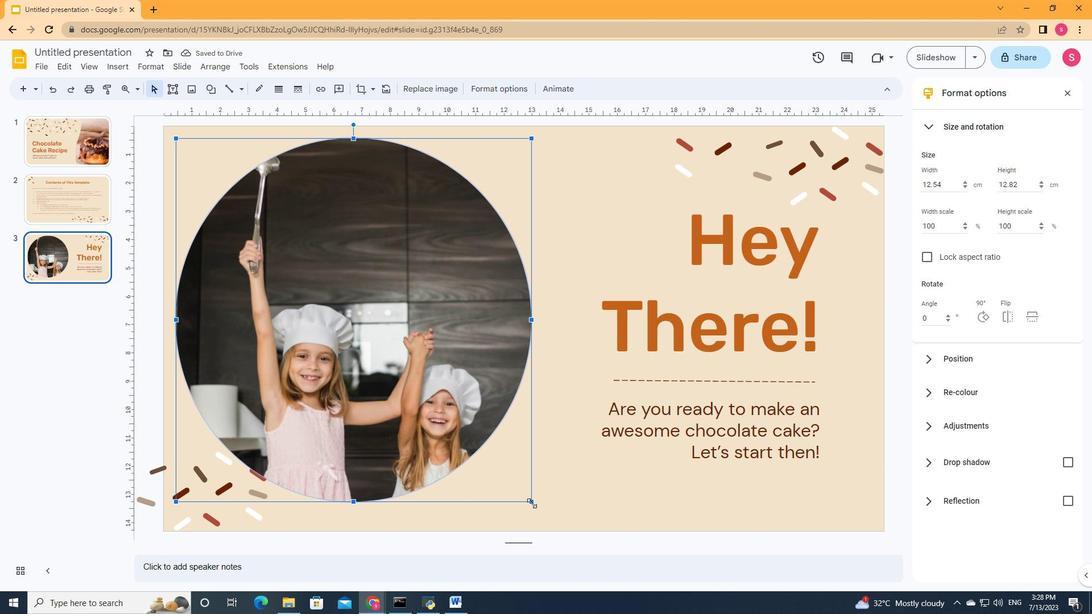 
Action: Mouse pressed left at (531, 502)
Screenshot: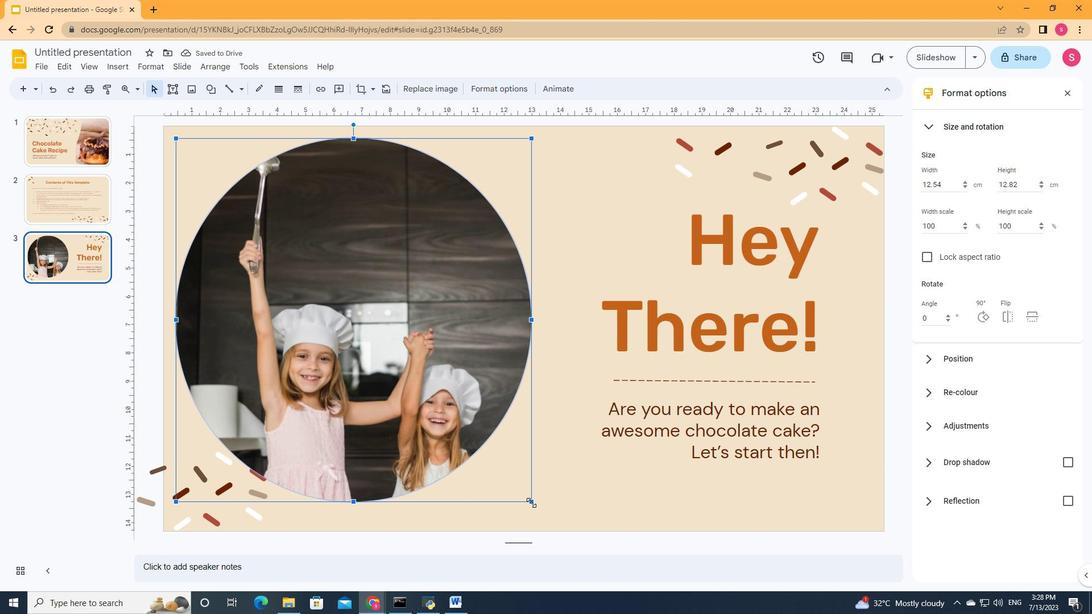 
Action: Mouse moved to (374, 346)
Screenshot: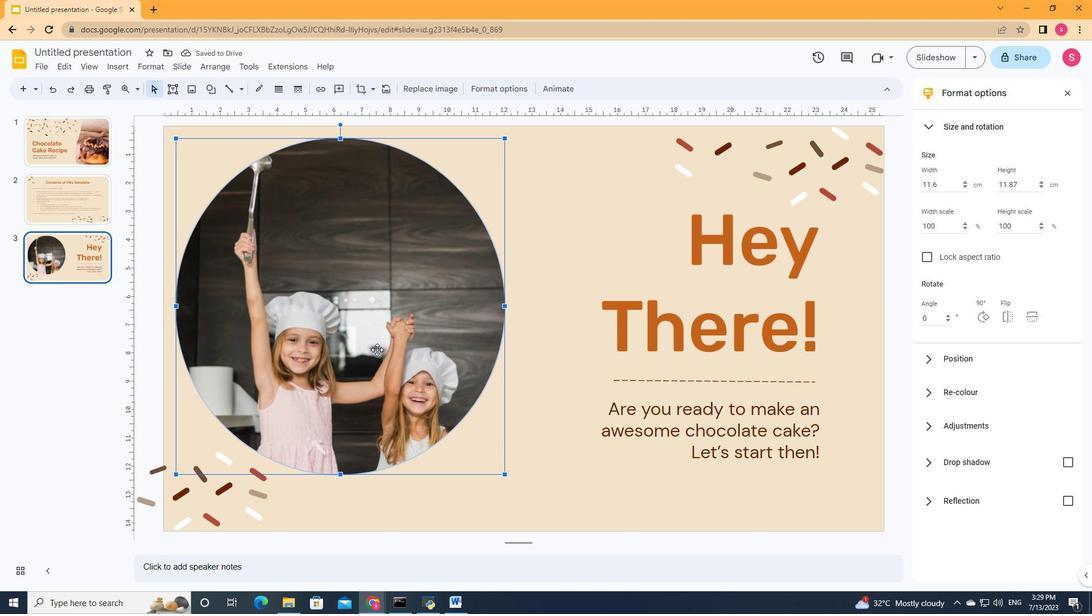 
Action: Mouse pressed left at (374, 346)
Screenshot: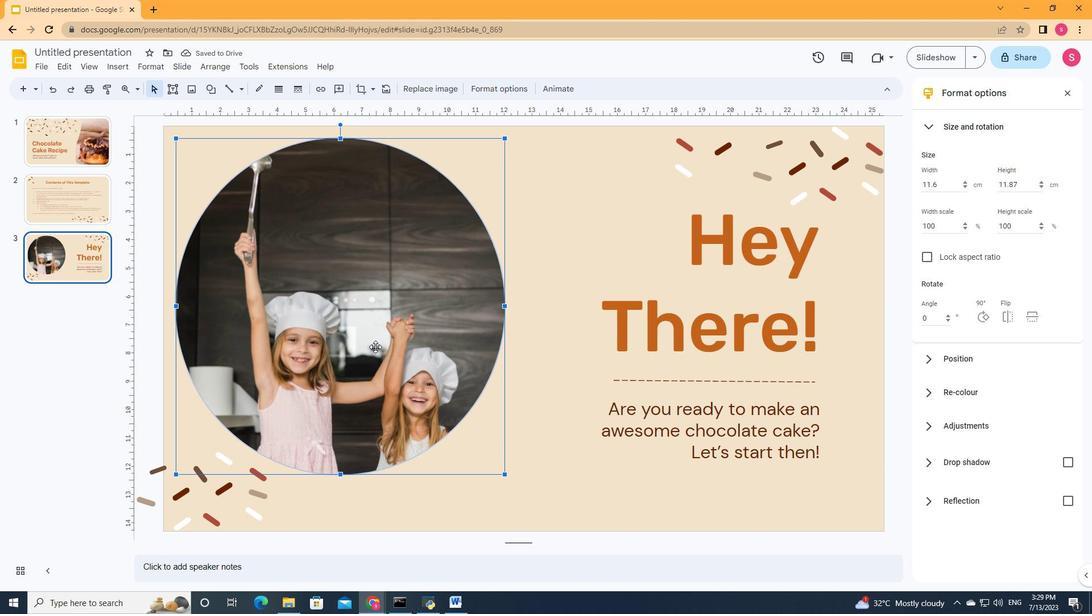 
Action: Mouse moved to (343, 457)
Screenshot: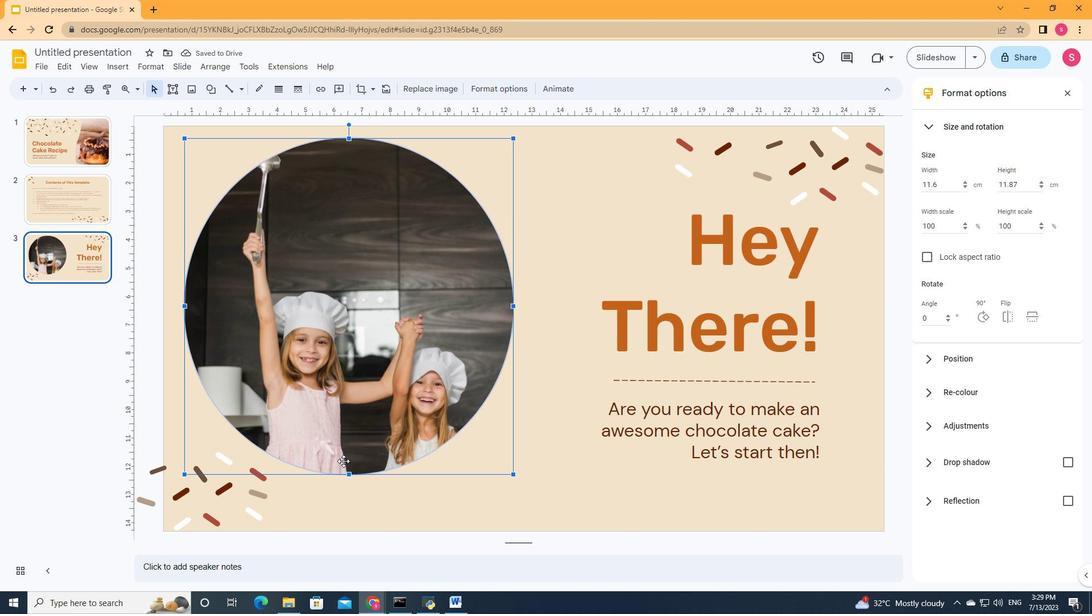 
Action: Key pressed <Key.down><Key.down>
Screenshot: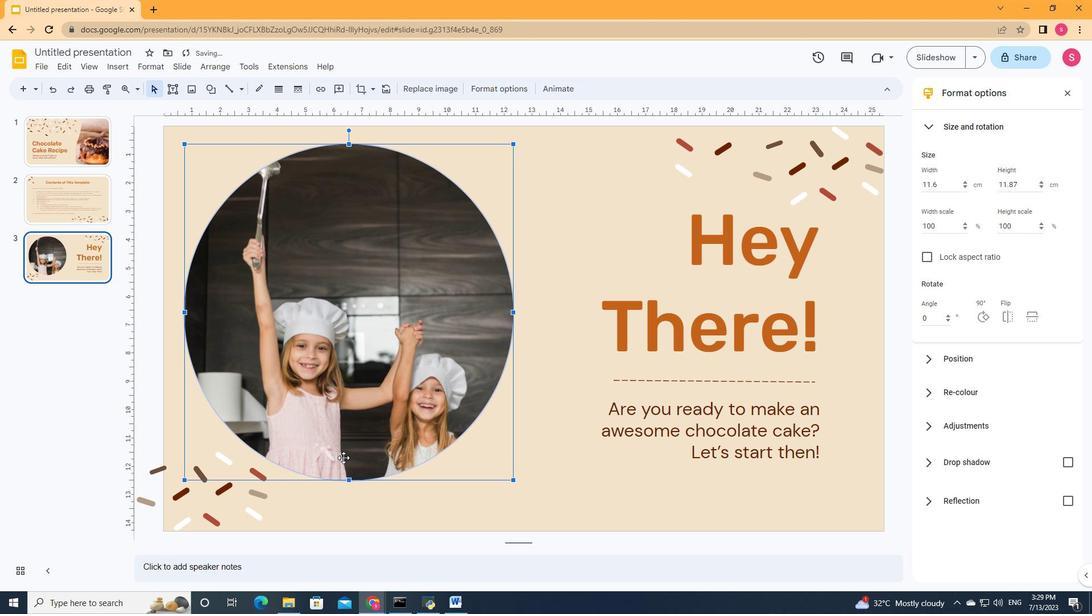 
Action: Mouse moved to (933, 391)
Screenshot: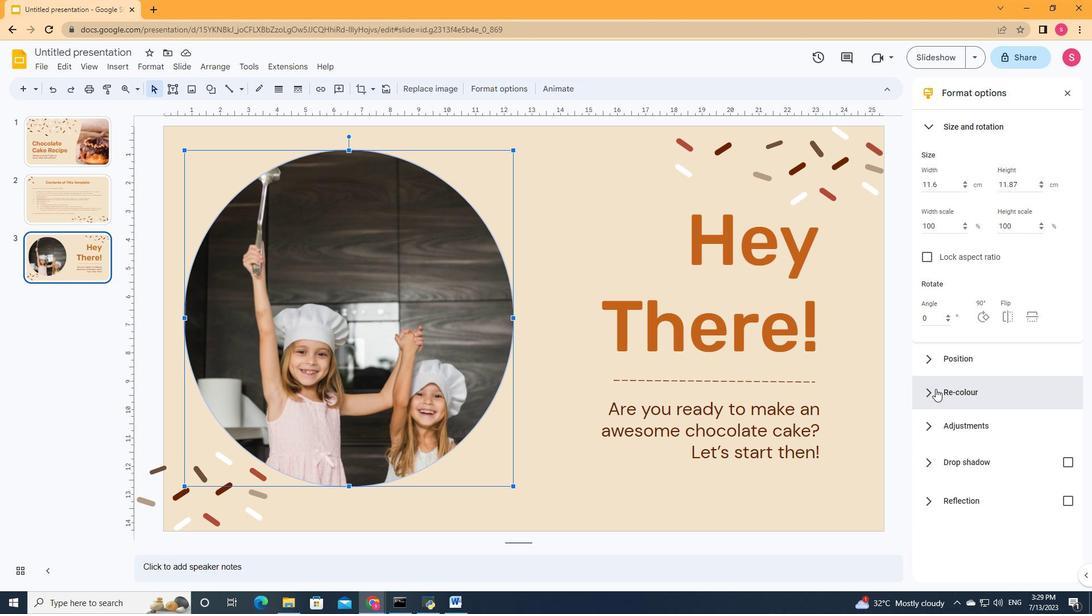 
Action: Mouse pressed left at (933, 391)
Screenshot: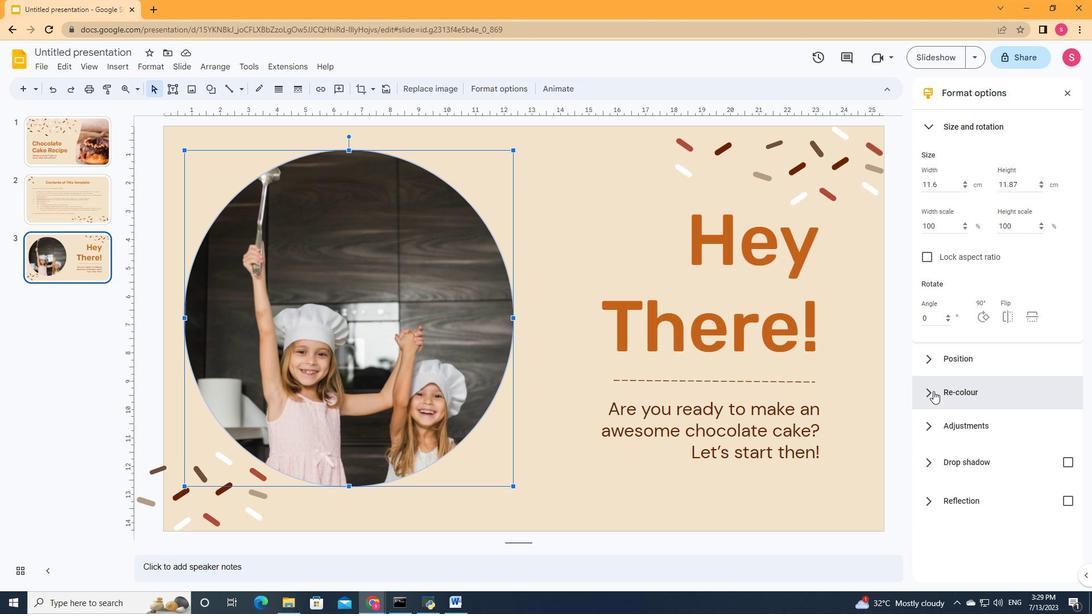 
Action: Mouse moved to (952, 426)
Screenshot: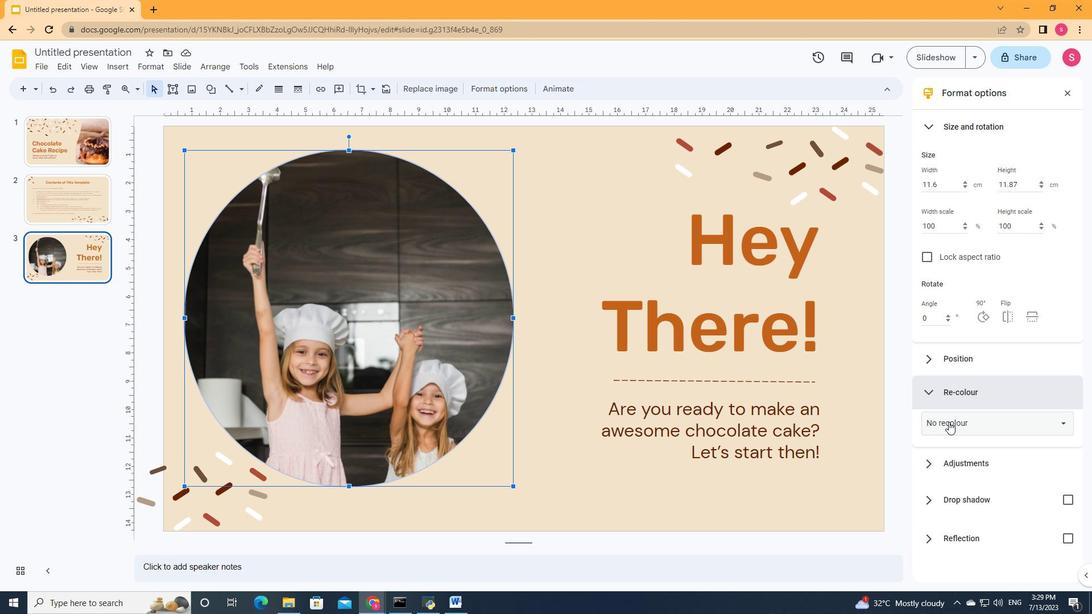 
Action: Mouse pressed left at (952, 426)
Screenshot: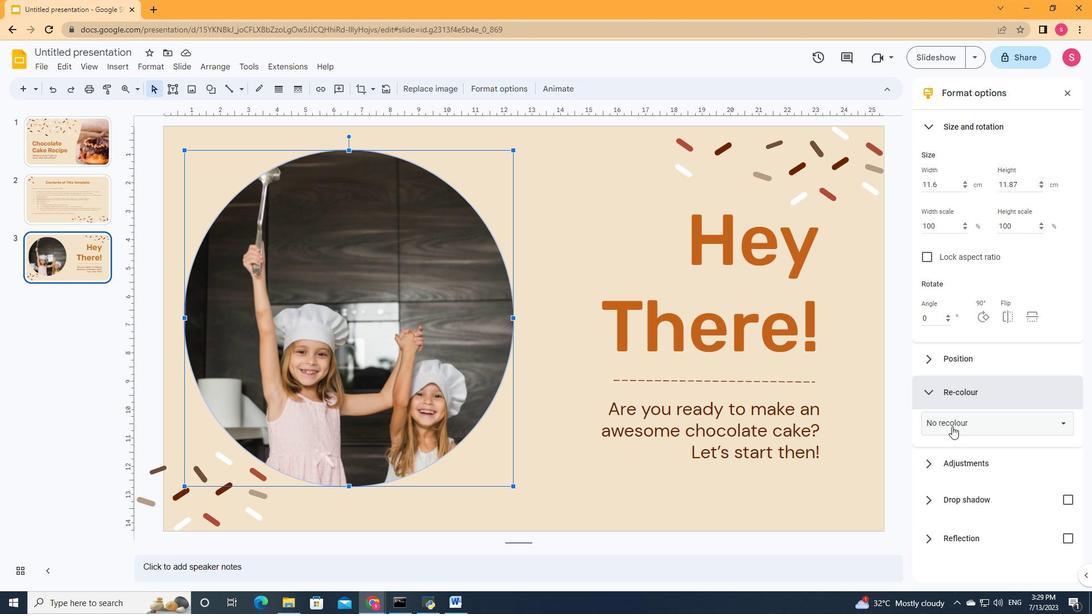 
Action: Mouse moved to (1030, 331)
Screenshot: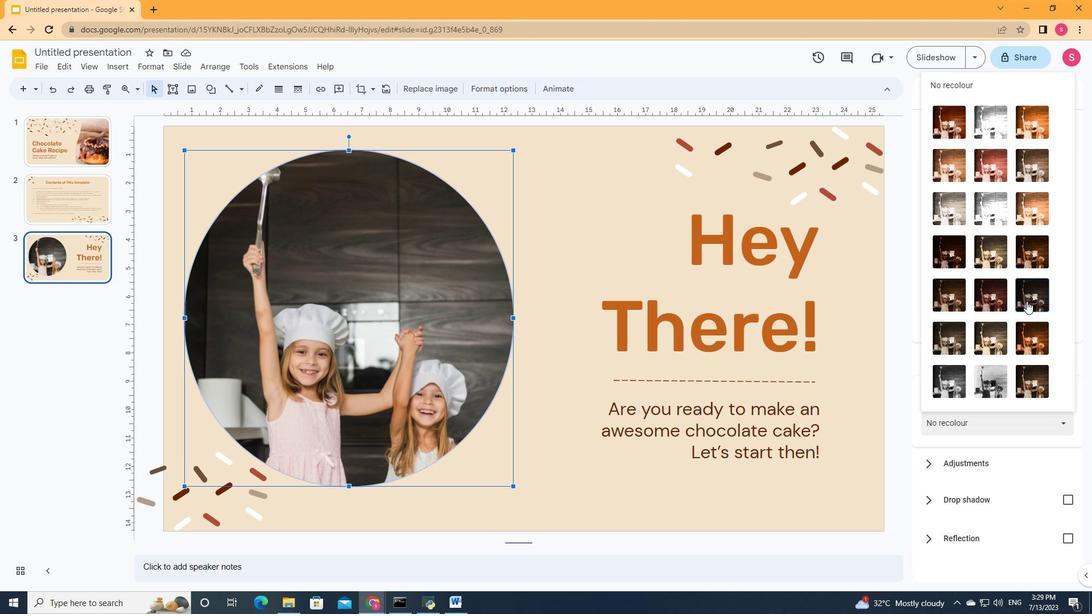 
Action: Mouse pressed left at (1030, 331)
Screenshot: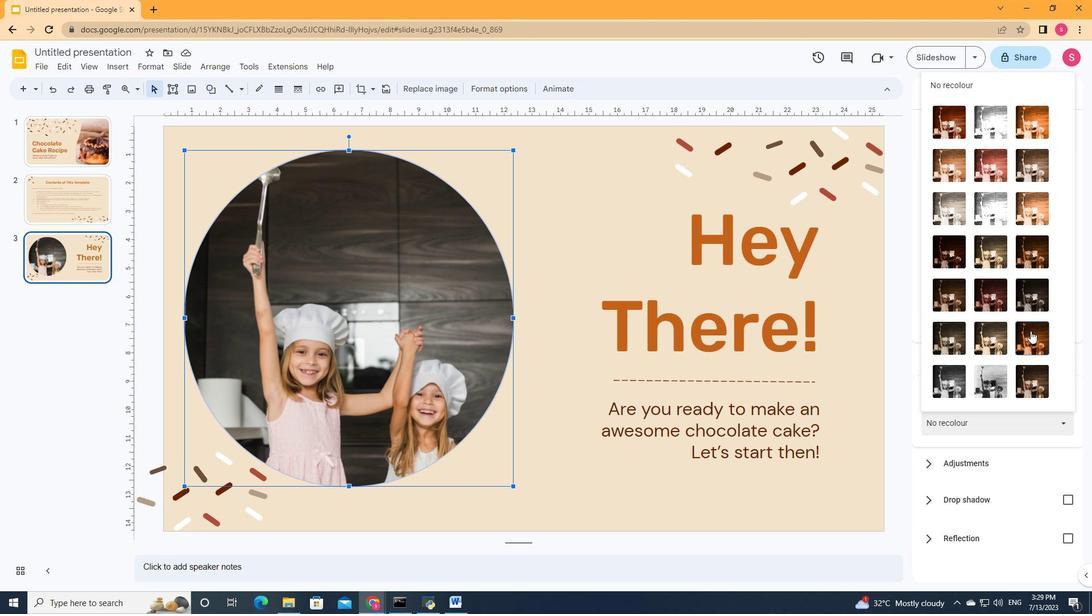 
Action: Mouse moved to (993, 417)
Screenshot: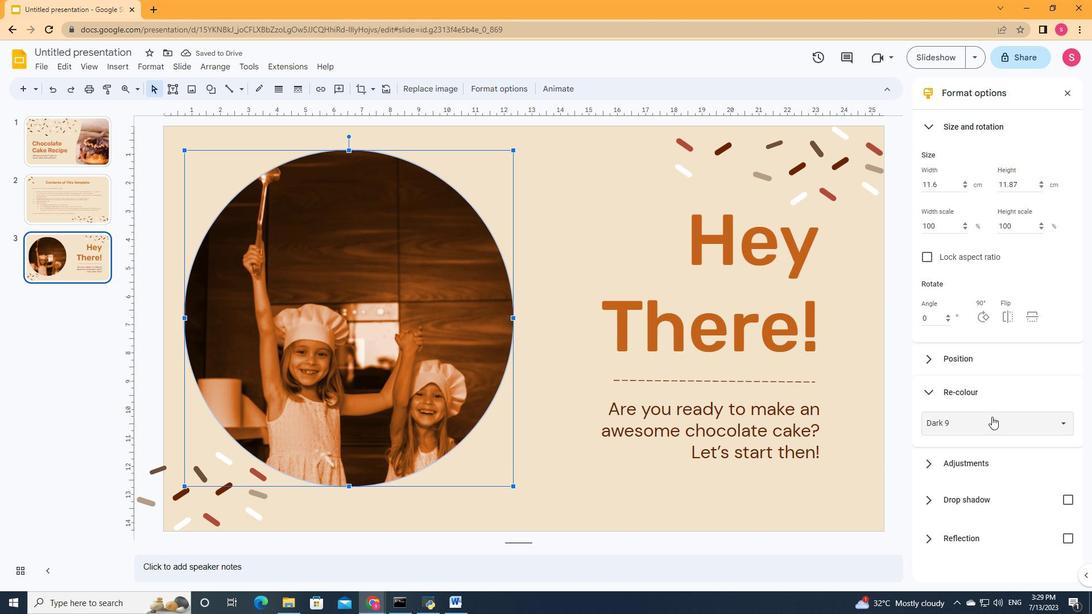 
Action: Mouse pressed left at (993, 417)
Screenshot: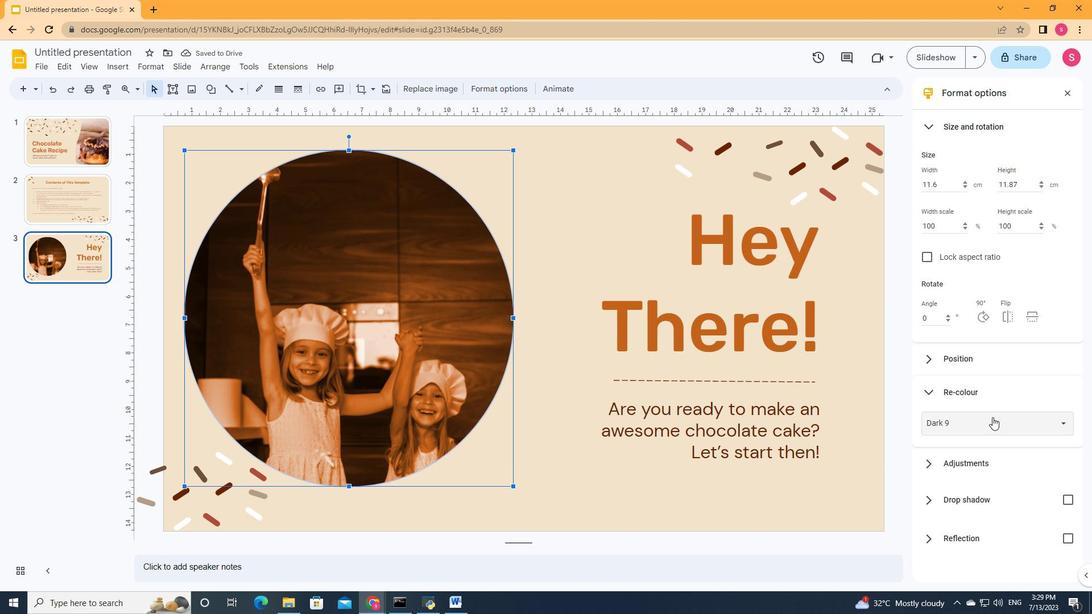 
Action: Mouse moved to (1035, 247)
Screenshot: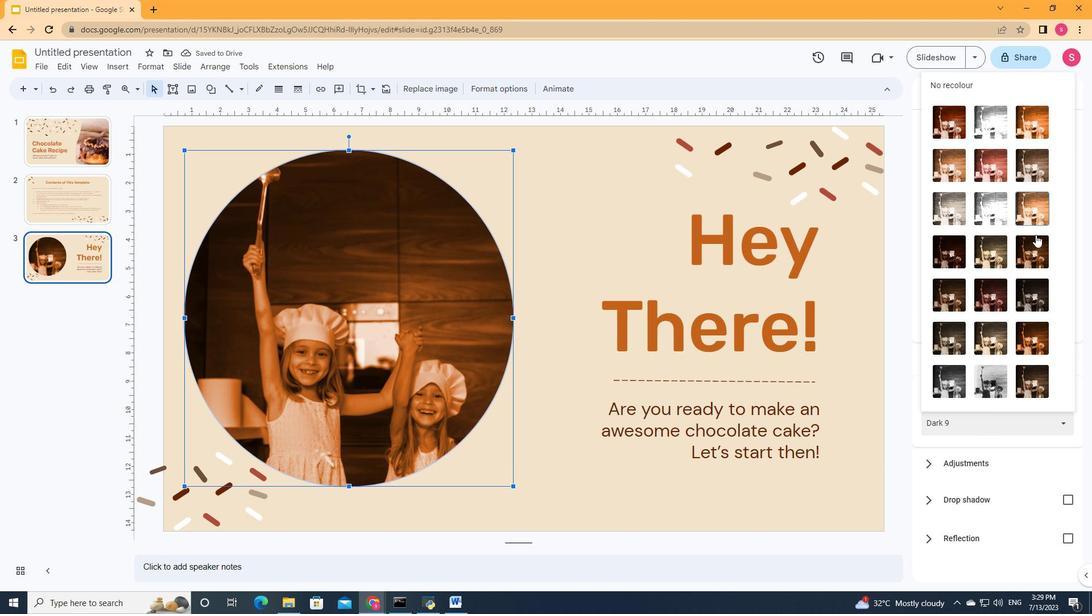 
Action: Mouse pressed left at (1035, 247)
Screenshot: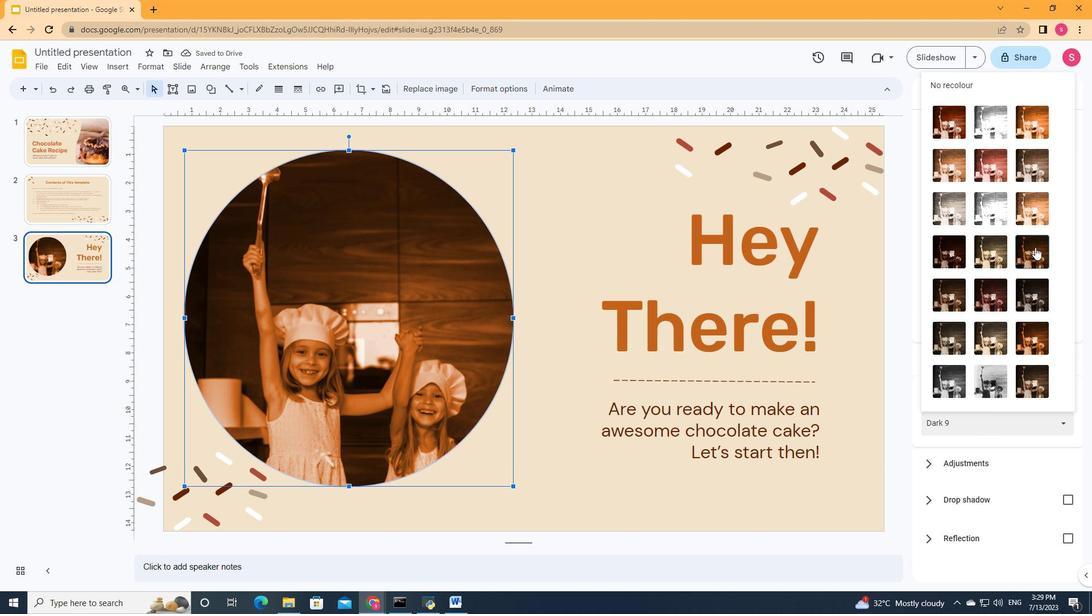 
Action: Mouse moved to (977, 424)
Screenshot: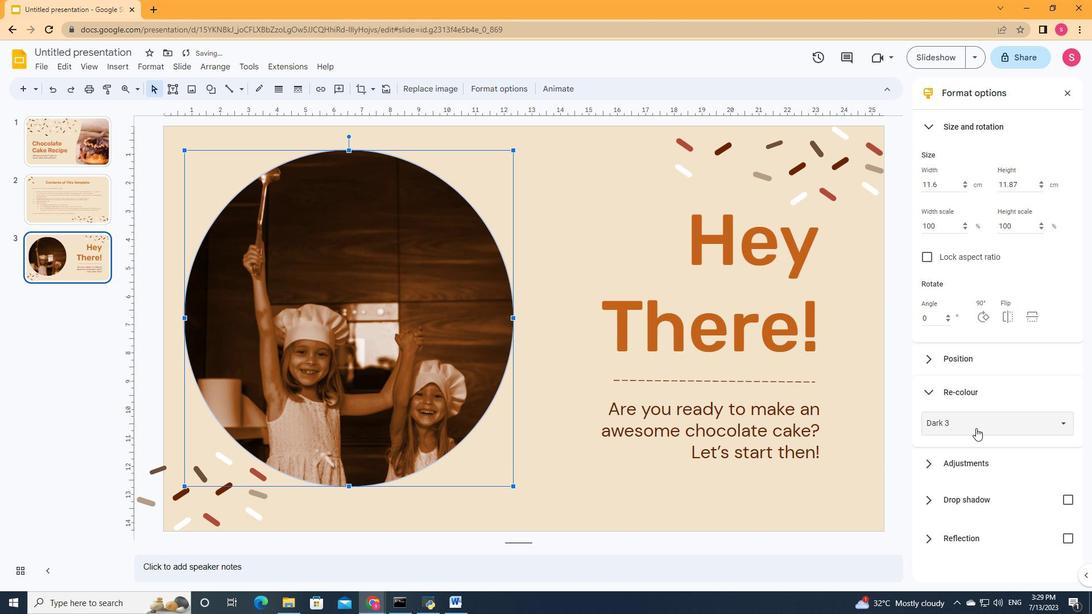 
Action: Mouse pressed left at (977, 424)
Screenshot: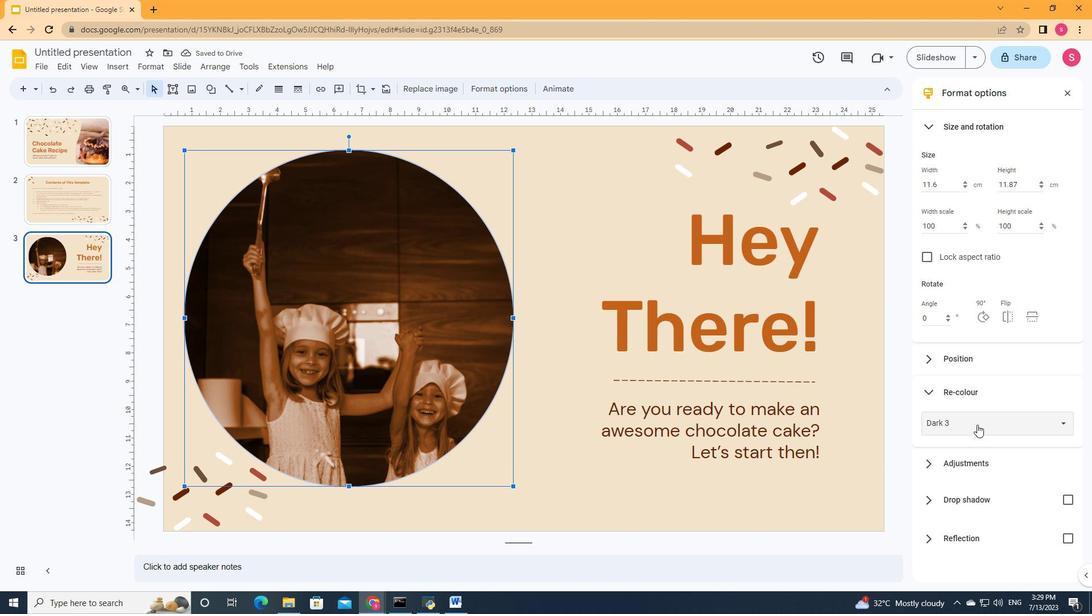 
Action: Mouse moved to (952, 135)
Screenshot: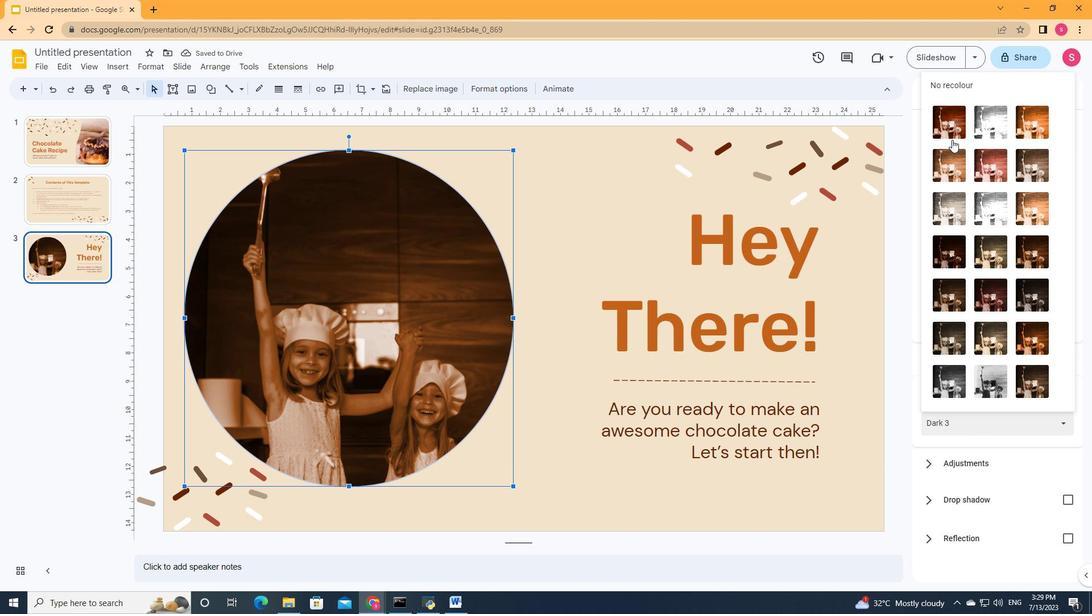 
Action: Mouse pressed left at (952, 135)
Screenshot: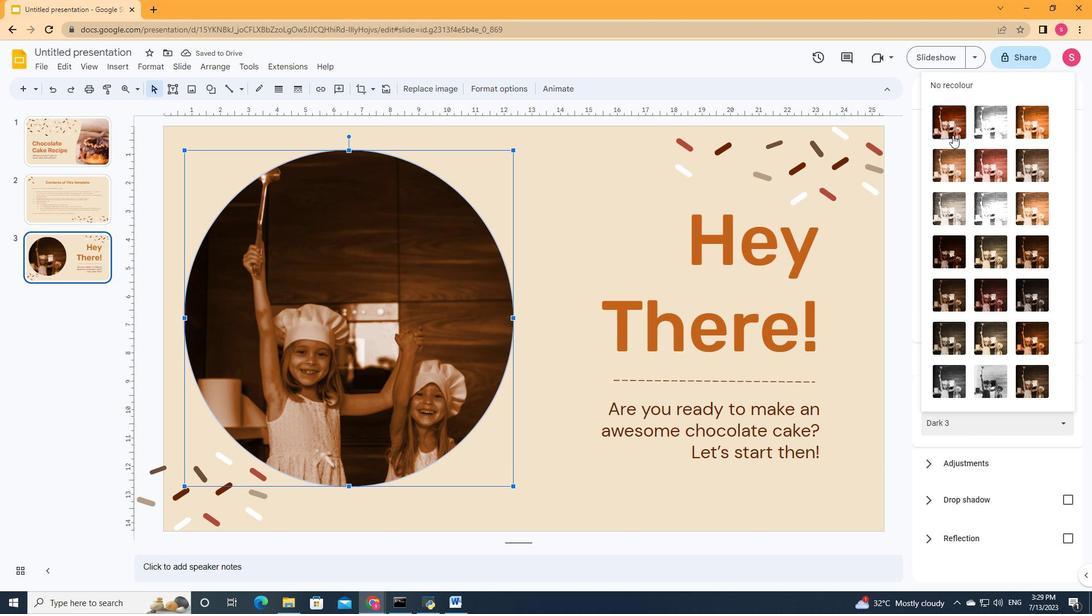 
Action: Mouse moved to (985, 431)
Screenshot: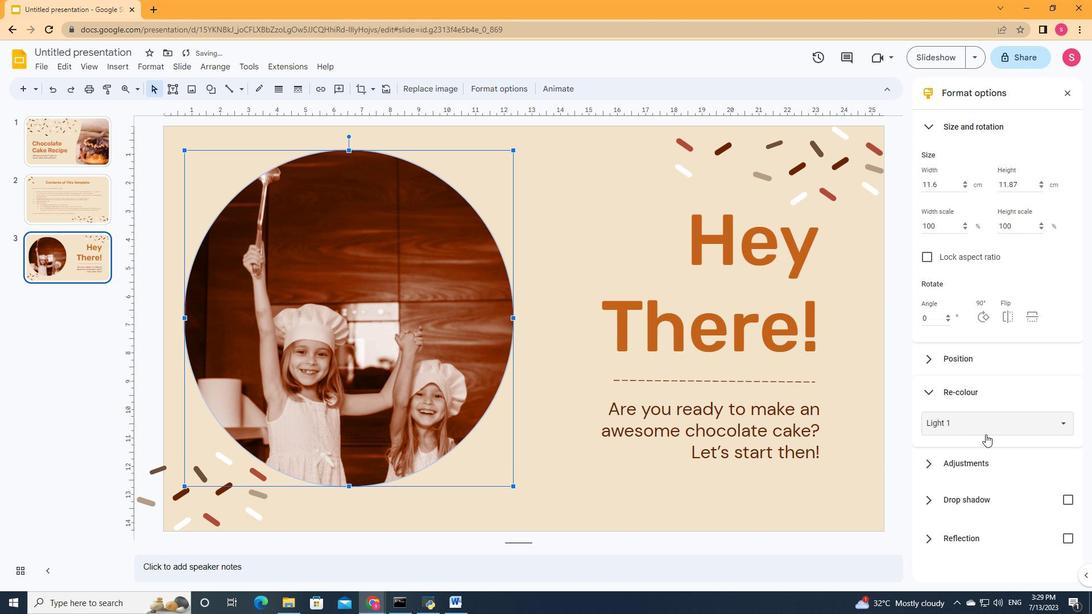 
Action: Mouse pressed left at (985, 431)
Screenshot: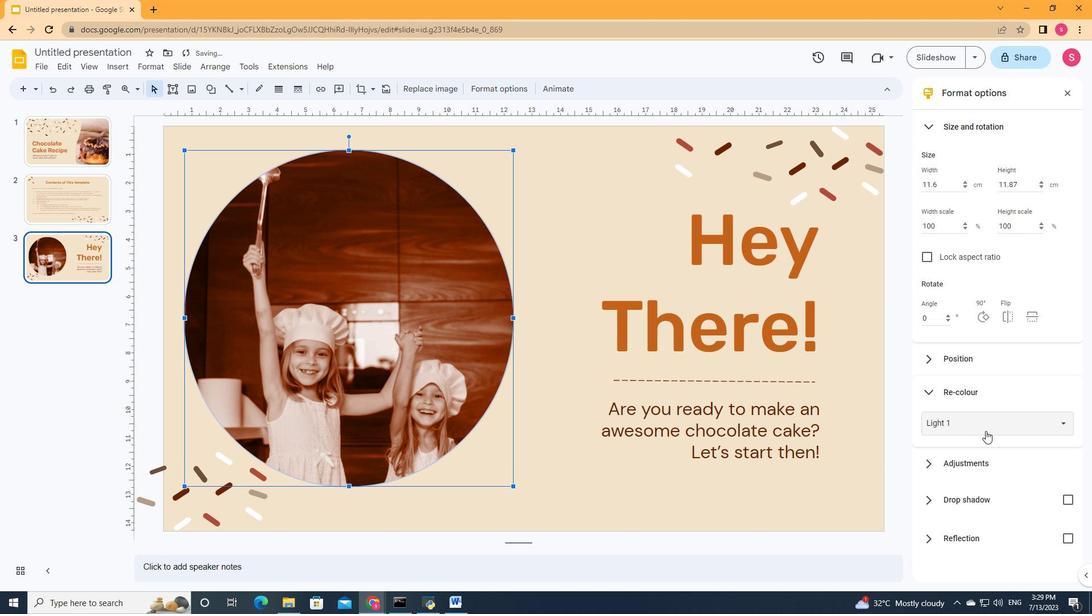 
Action: Mouse moved to (1031, 130)
Screenshot: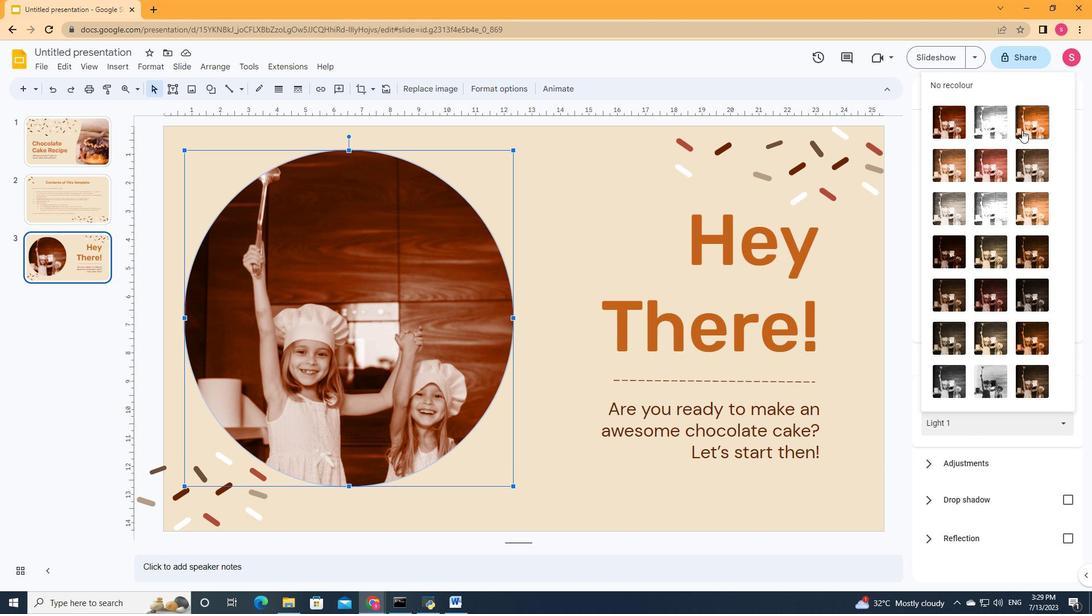 
Action: Mouse pressed left at (1031, 130)
Screenshot: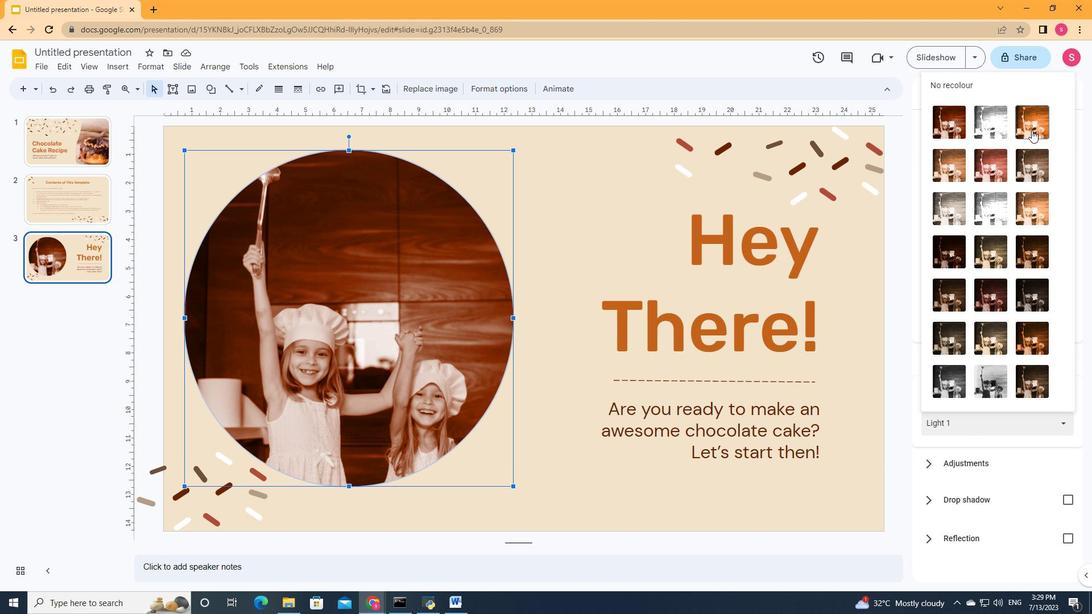 
Action: Mouse moved to (1009, 420)
Screenshot: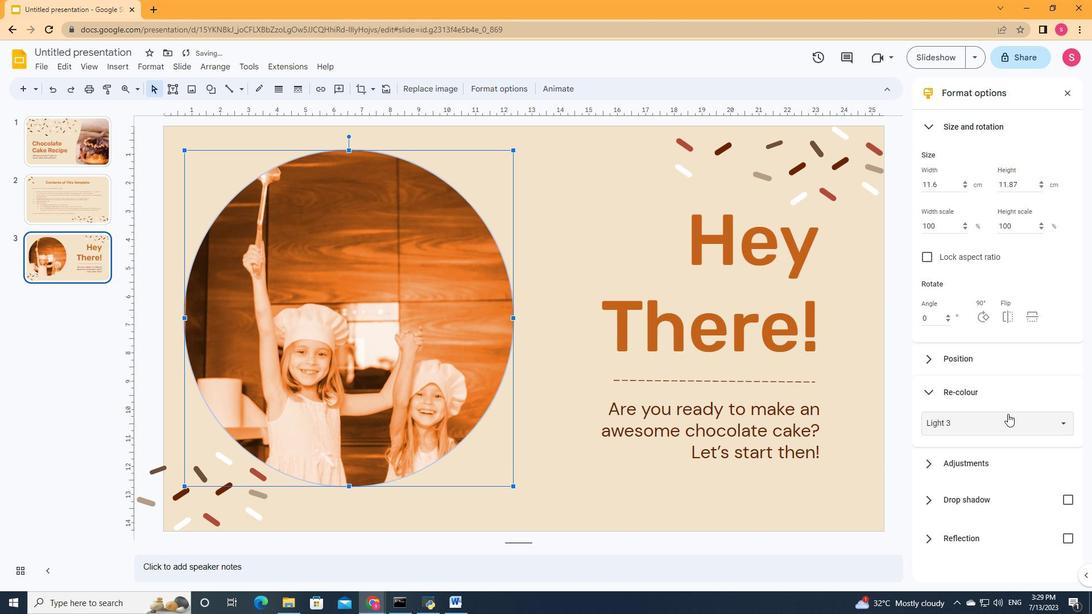 
Action: Mouse pressed left at (1009, 420)
Screenshot: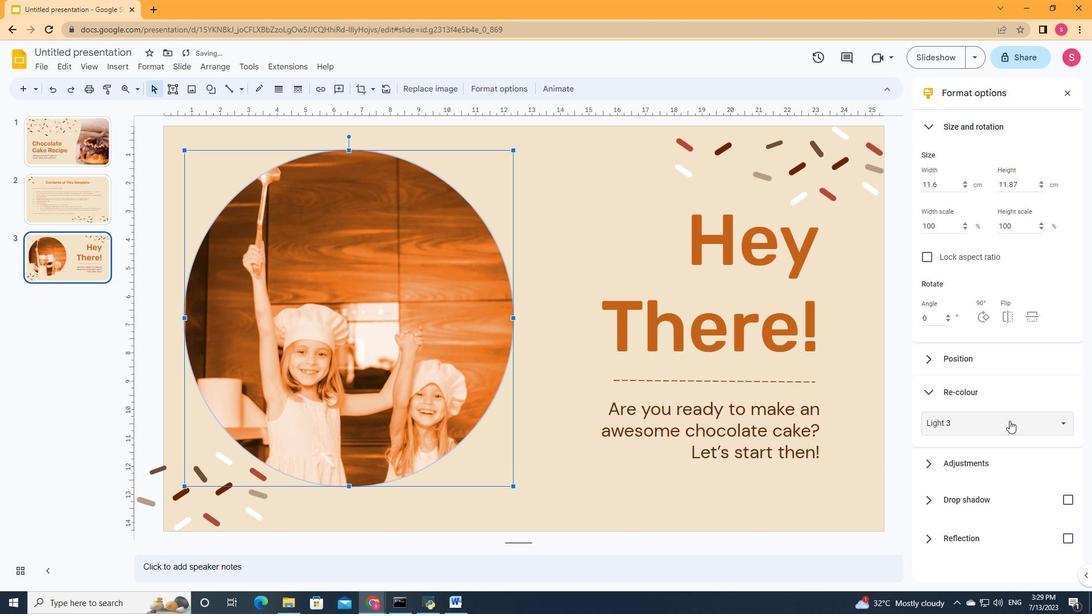 
Action: Mouse moved to (953, 167)
Screenshot: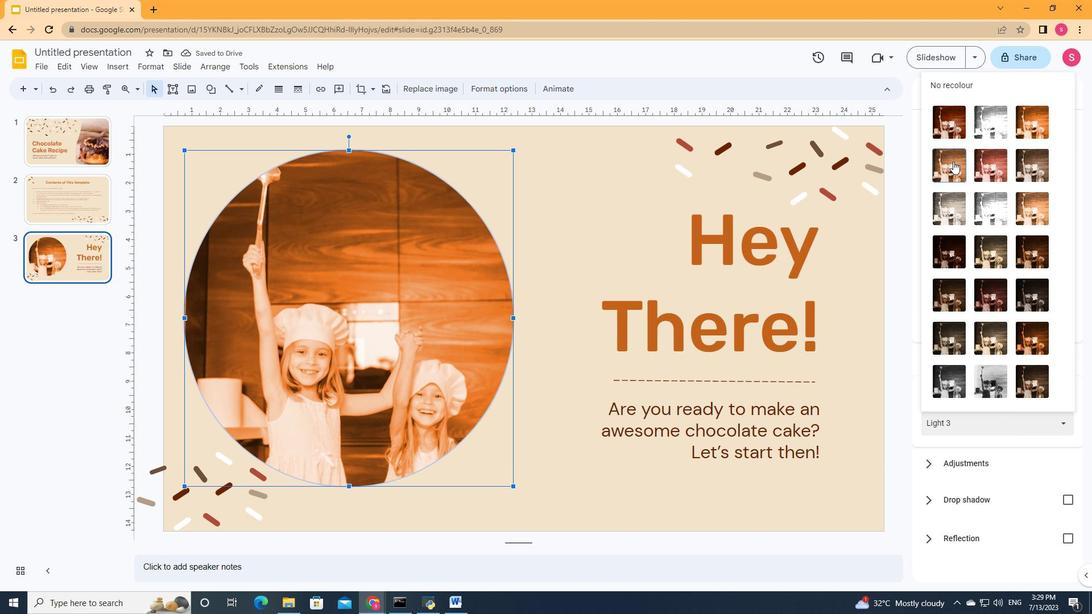 
Action: Mouse pressed left at (953, 167)
Screenshot: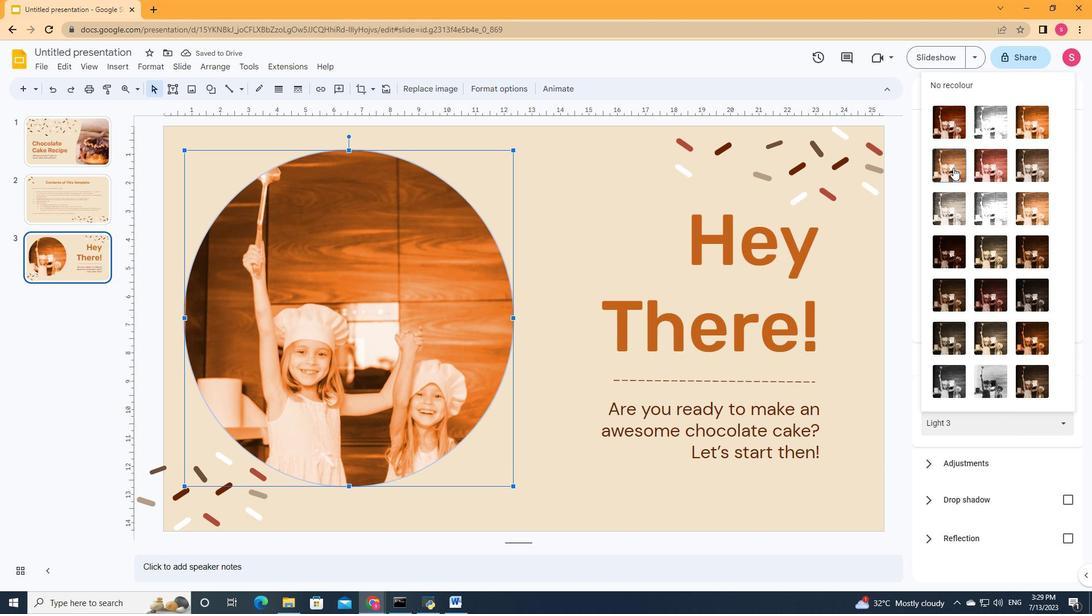 
Action: Mouse moved to (1009, 422)
Screenshot: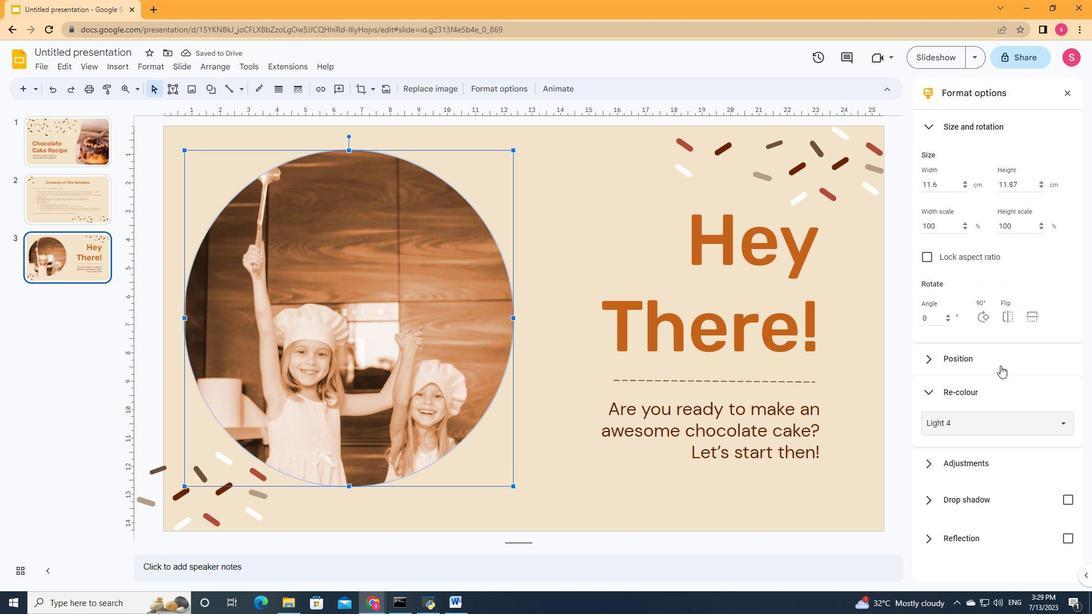 
Action: Mouse pressed left at (1009, 422)
Screenshot: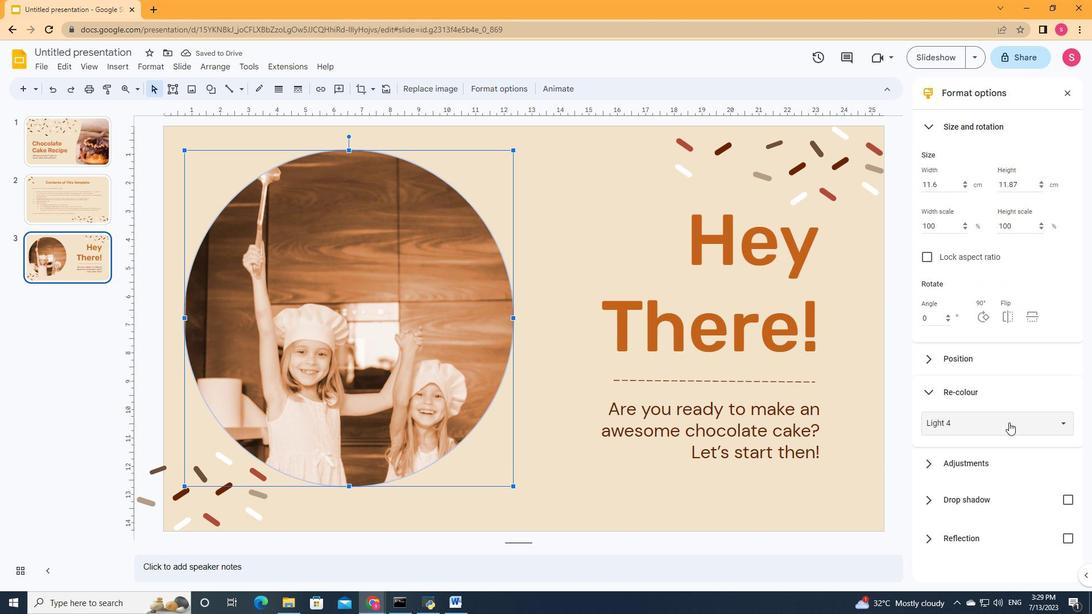 
Action: Mouse moved to (959, 130)
Screenshot: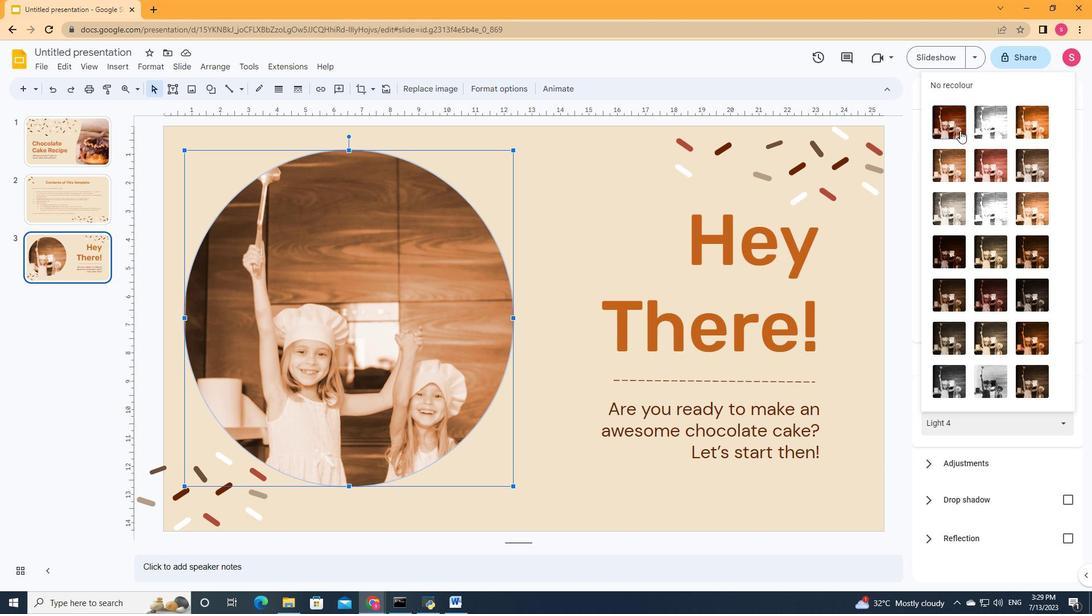 
Action: Mouse pressed left at (959, 130)
Screenshot: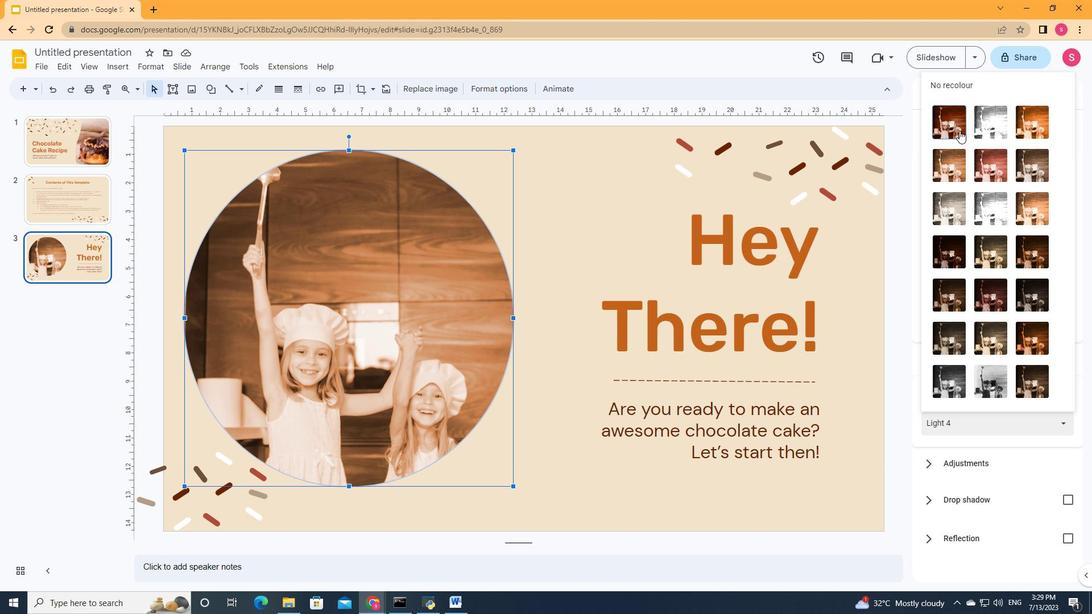 
Action: Mouse moved to (585, 246)
Screenshot: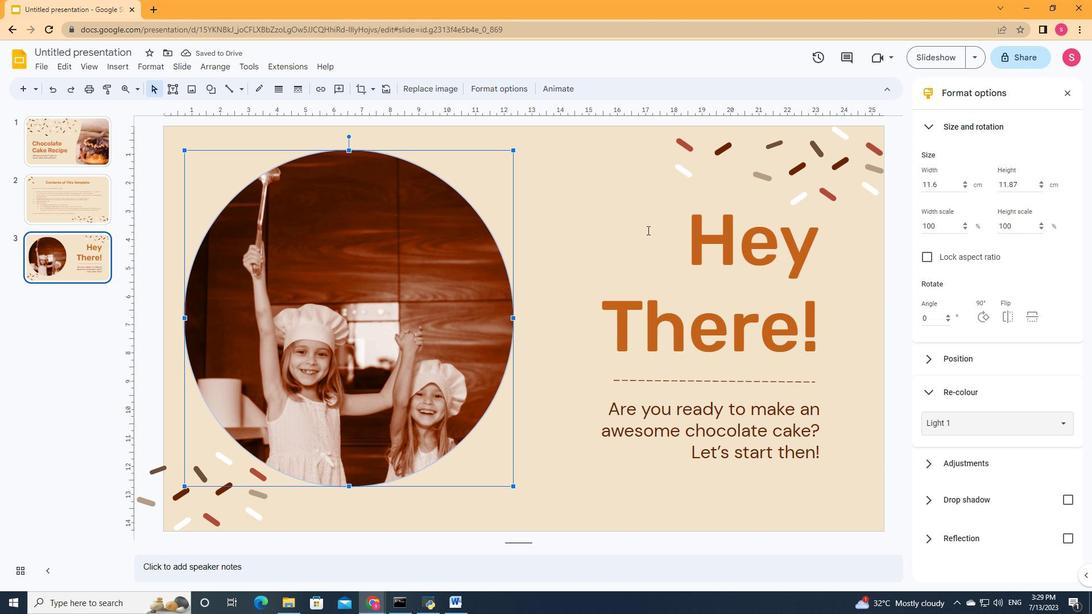 
Action: Mouse pressed left at (585, 246)
Screenshot: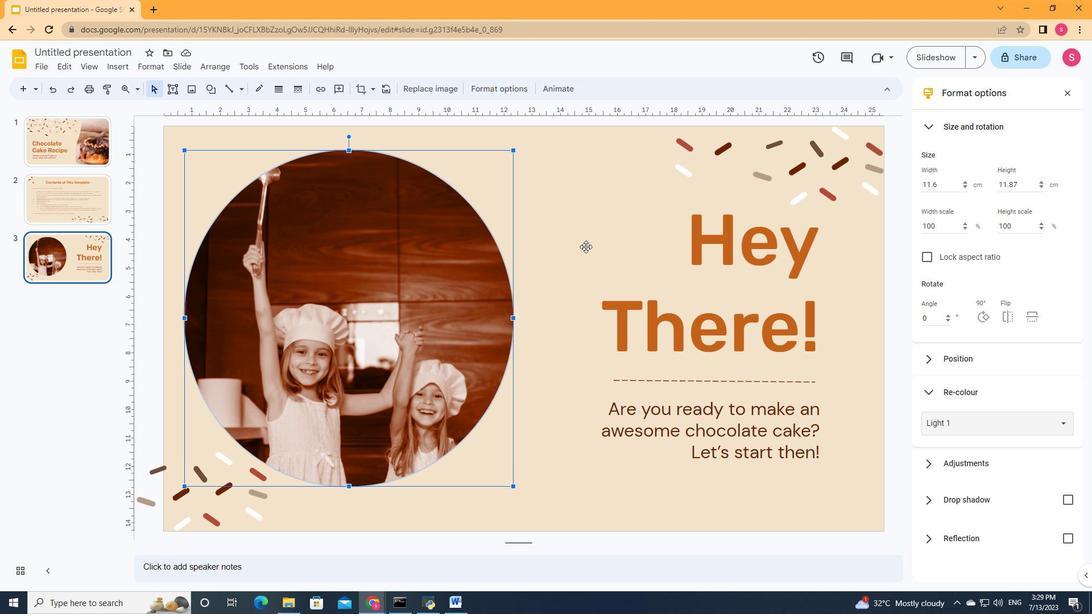 
Action: Mouse moved to (535, 414)
Screenshot: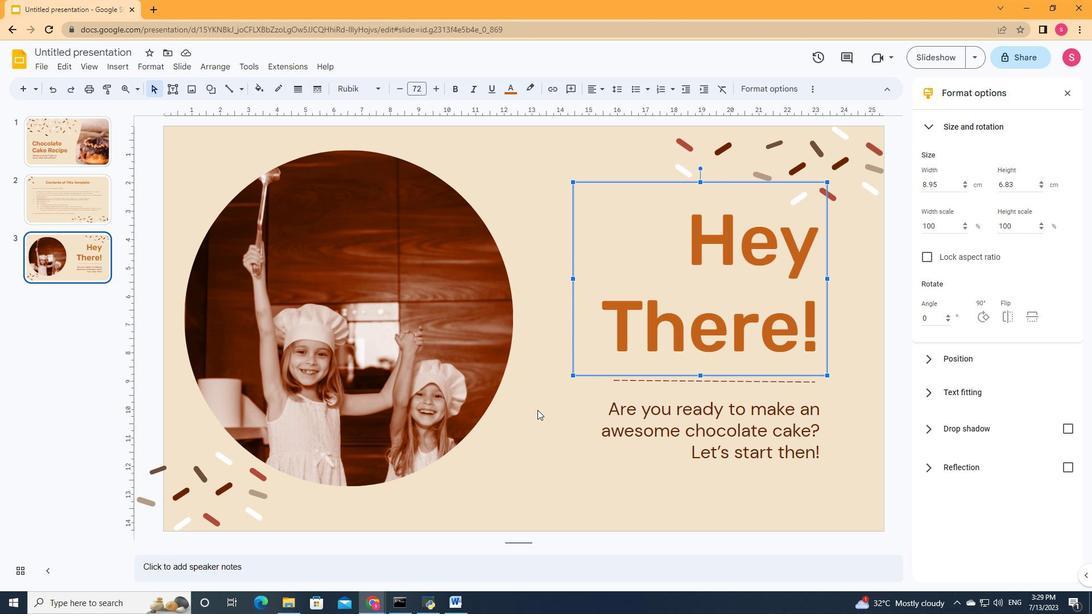 
Action: Mouse pressed left at (535, 414)
Screenshot: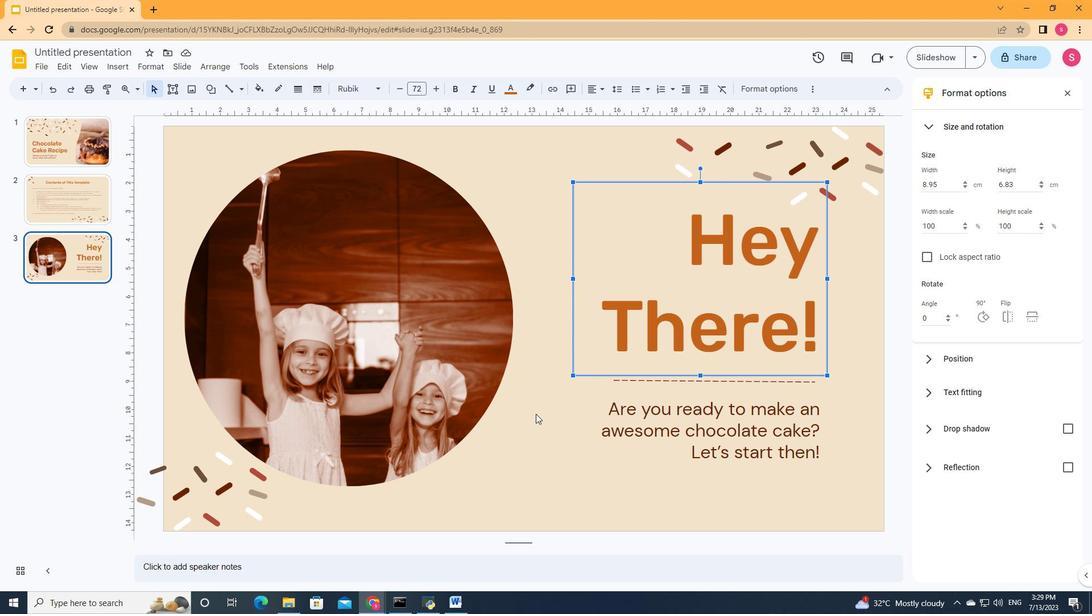 
Action: Mouse moved to (535, 414)
Screenshot: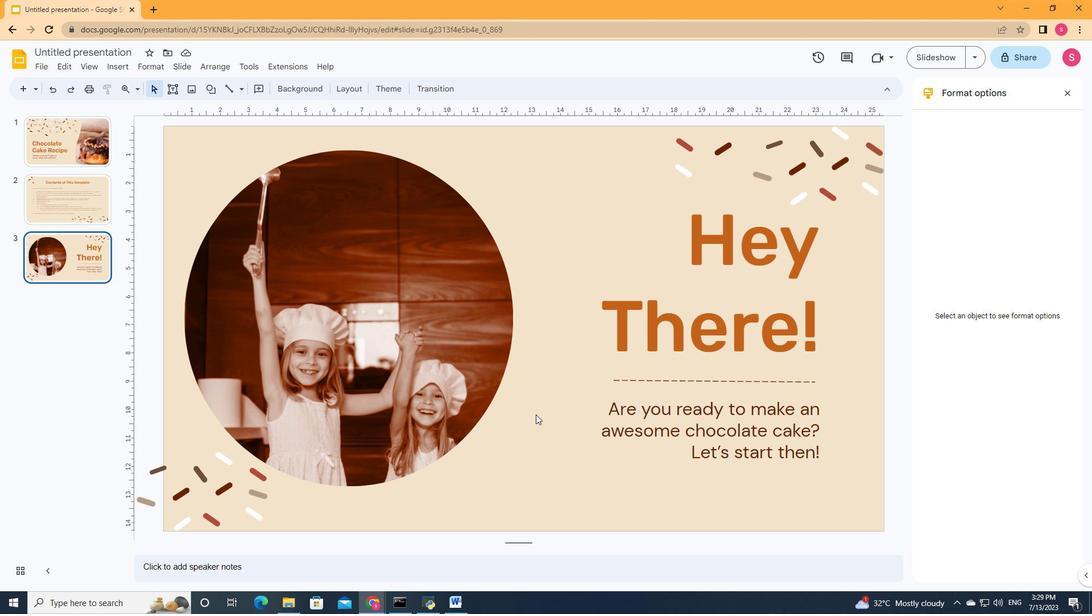 
